 Task: Add an event with the title Second Webinar: Advanced SEO Strategies, date '2023/12/17', time 7:00 AM to 9:00 AMand add a description: The Industry Summit is a premier gathering of professionals, experts, and thought leaders in a specific industry or field. It serves as a platform for networking, knowledge sharing, and collaboration, bringing together key stakeholders to discuss emerging trends, challenges, and opportunities within the industry._x000D_
_x000D_
Select event color  Grape . Add location for the event as: 321 Cannes Film Festival, Cannes, France, logged in from the account softage.7@softage.netand send the event invitation to softage.5@softage.net and softage.6@softage.net. Set a reminder for the event Doesn't repeat
Action: Mouse moved to (60, 87)
Screenshot: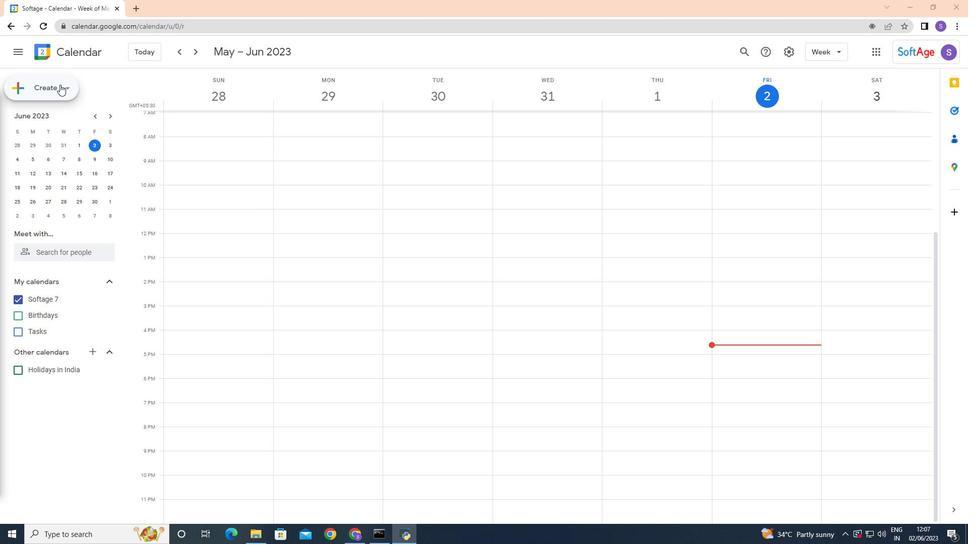 
Action: Mouse pressed left at (60, 87)
Screenshot: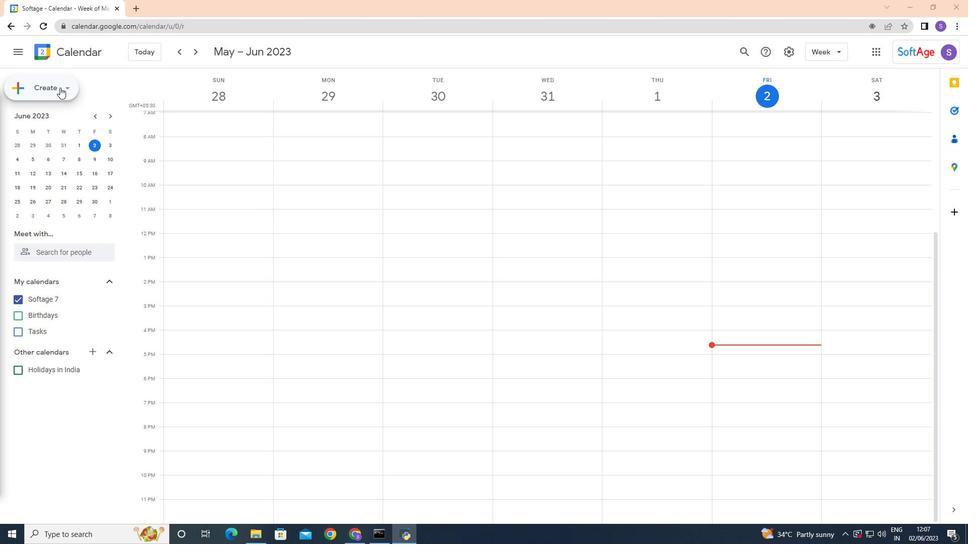 
Action: Mouse moved to (53, 119)
Screenshot: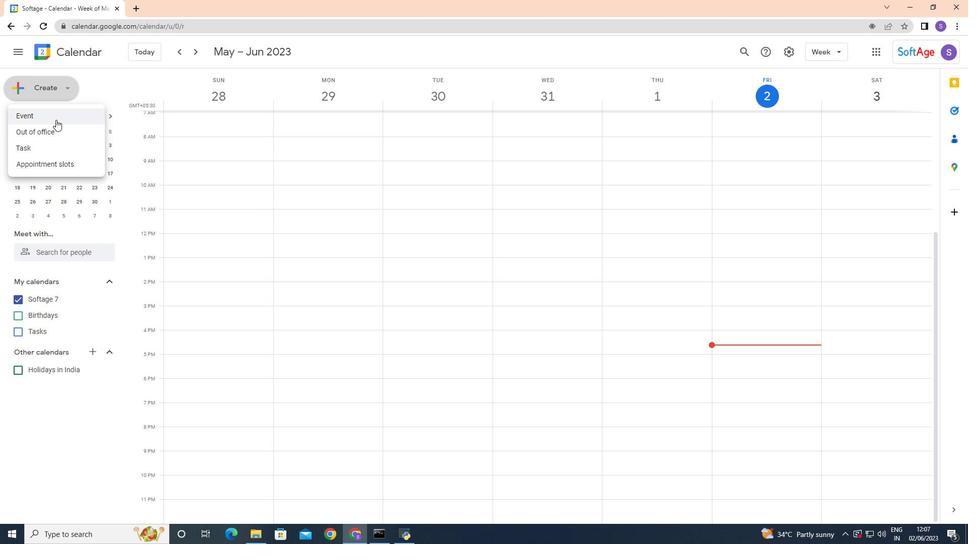 
Action: Mouse pressed left at (53, 119)
Screenshot: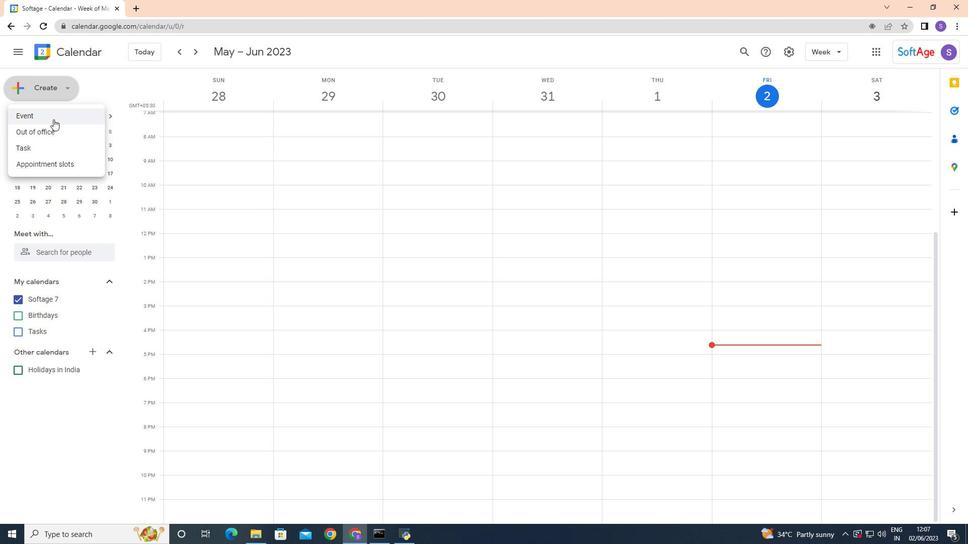 
Action: Mouse moved to (627, 398)
Screenshot: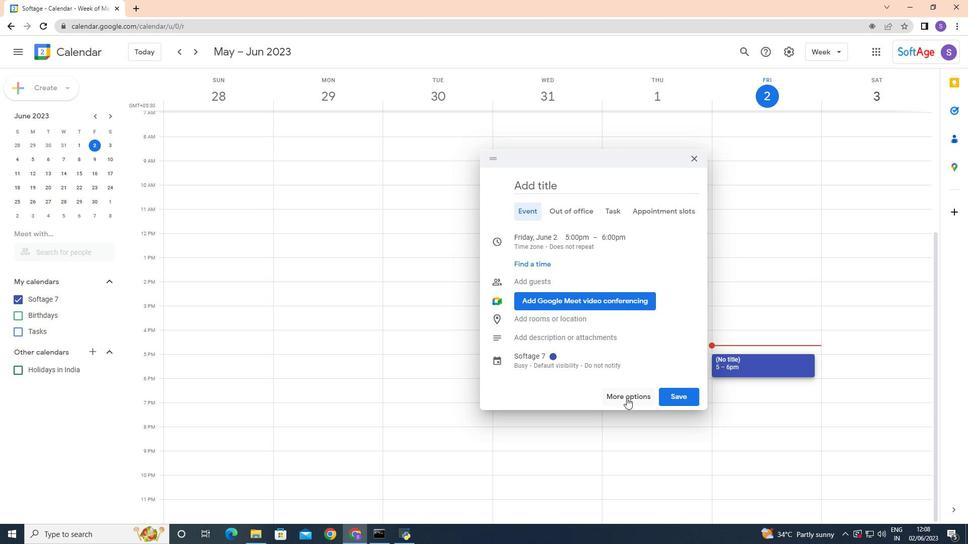 
Action: Mouse pressed left at (627, 398)
Screenshot: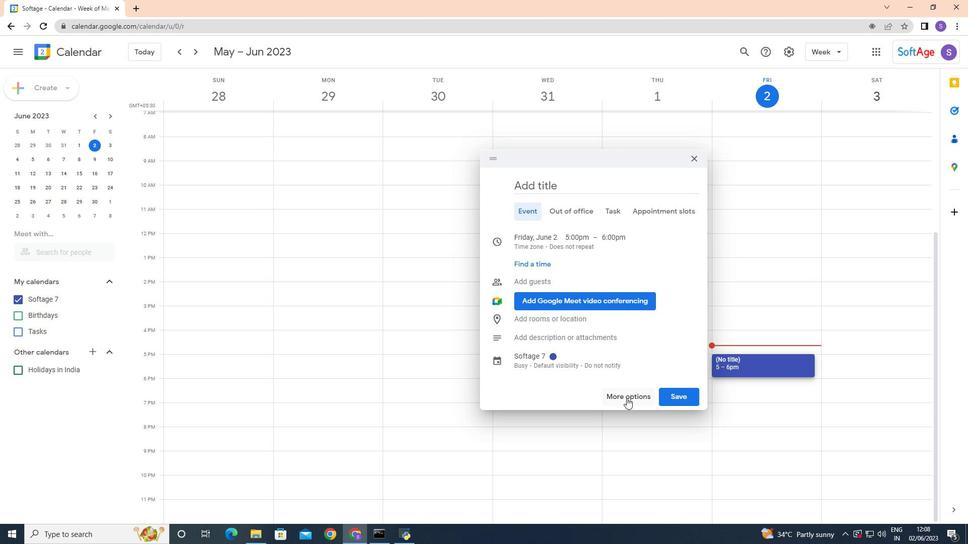 
Action: Mouse moved to (625, 398)
Screenshot: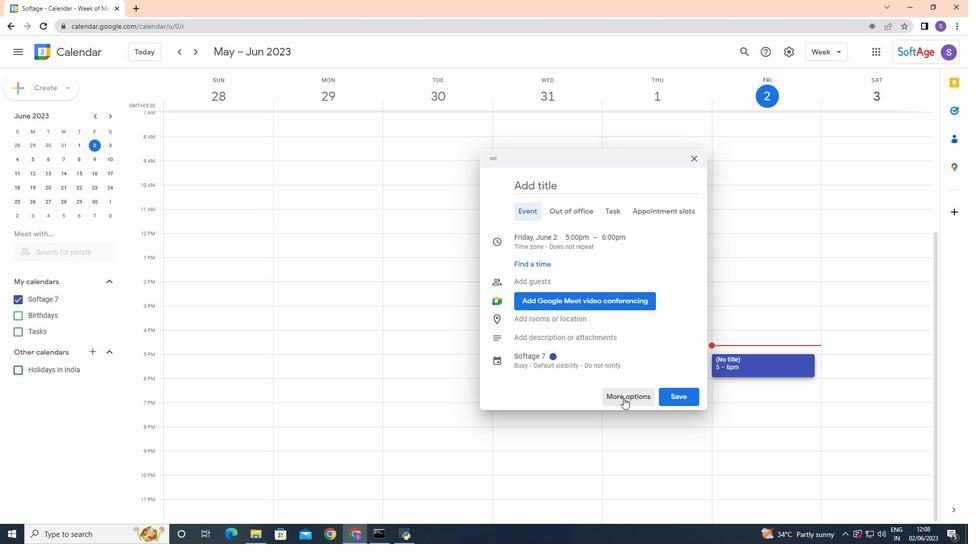 
Action: Mouse pressed left at (625, 398)
Screenshot: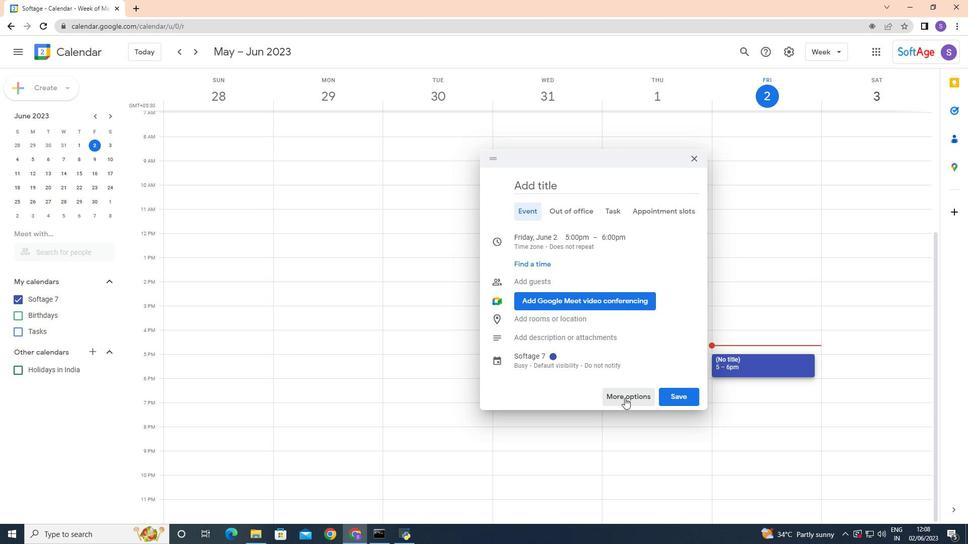
Action: Mouse moved to (117, 55)
Screenshot: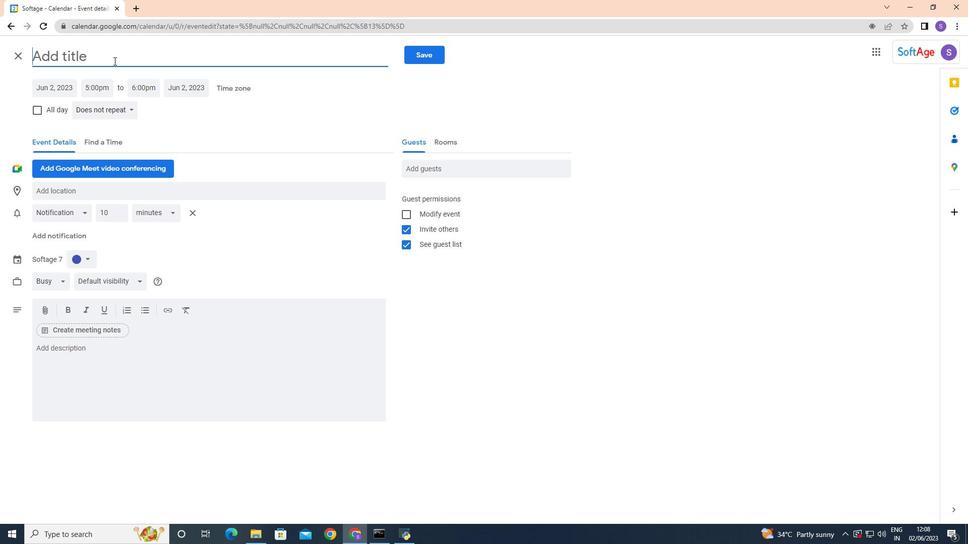 
Action: Mouse pressed left at (117, 55)
Screenshot: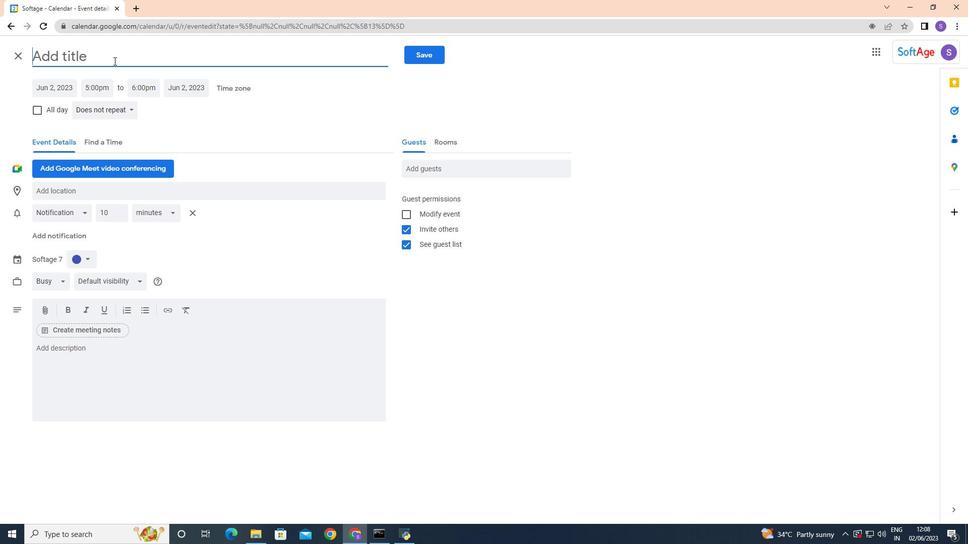 
Action: Key pressed <Key.shift><Key.shift><Key.shift><Key.shift><Key.shift><Key.shift>Second<Key.space><Key.shift>Webinar<Key.shift_r>:<Key.space><Key.shift>Advanced<Key.space><Key.shift>SEO<Key.space><Key.shift>Strategies
Screenshot: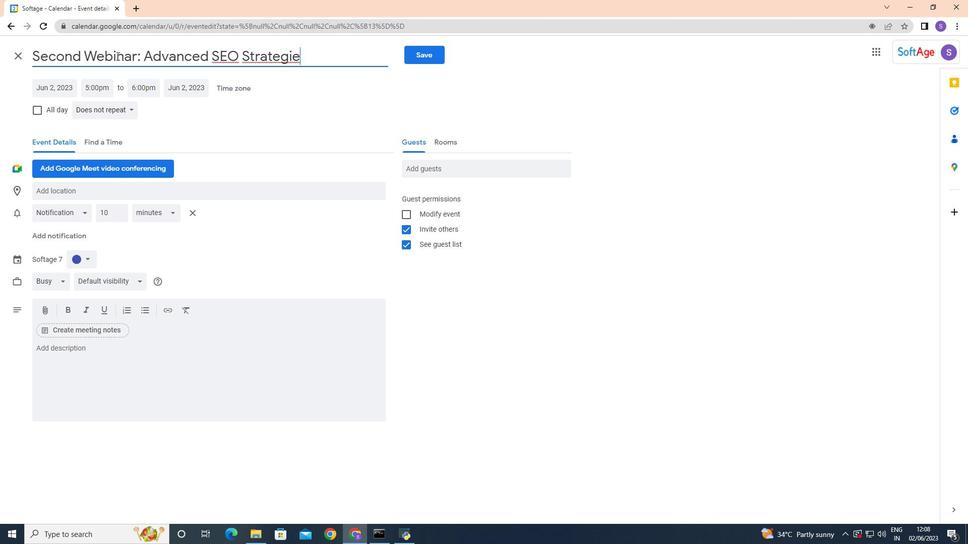 
Action: Mouse moved to (286, 117)
Screenshot: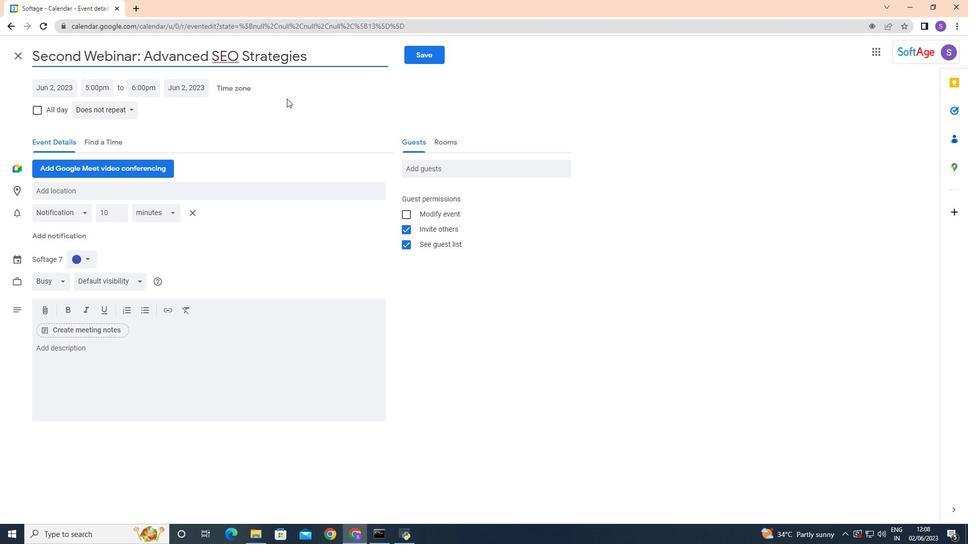 
Action: Mouse pressed left at (286, 117)
Screenshot: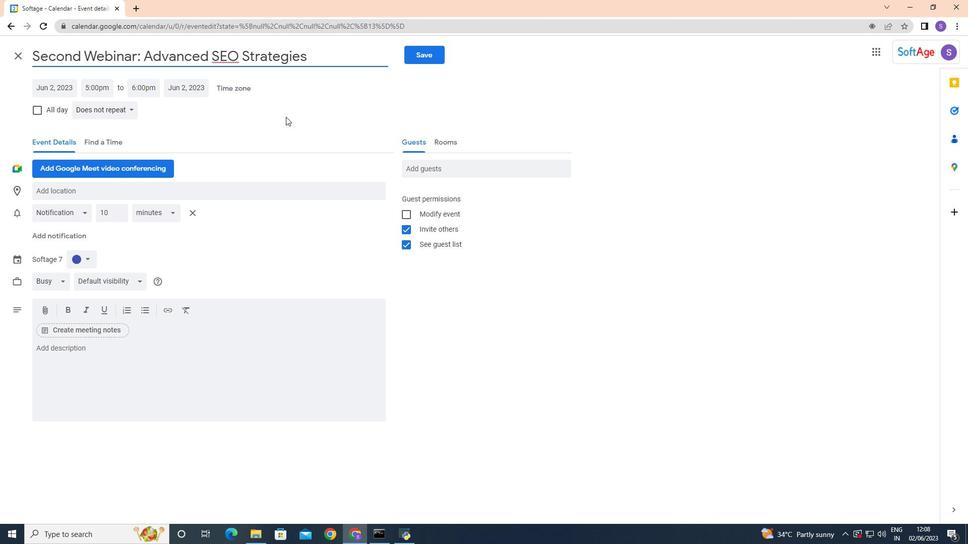 
Action: Mouse moved to (64, 88)
Screenshot: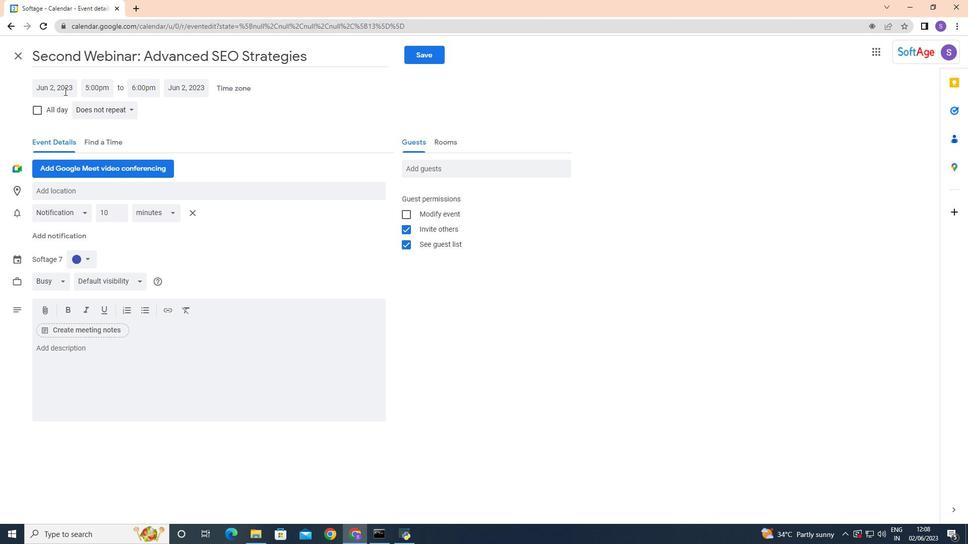 
Action: Mouse pressed left at (64, 88)
Screenshot: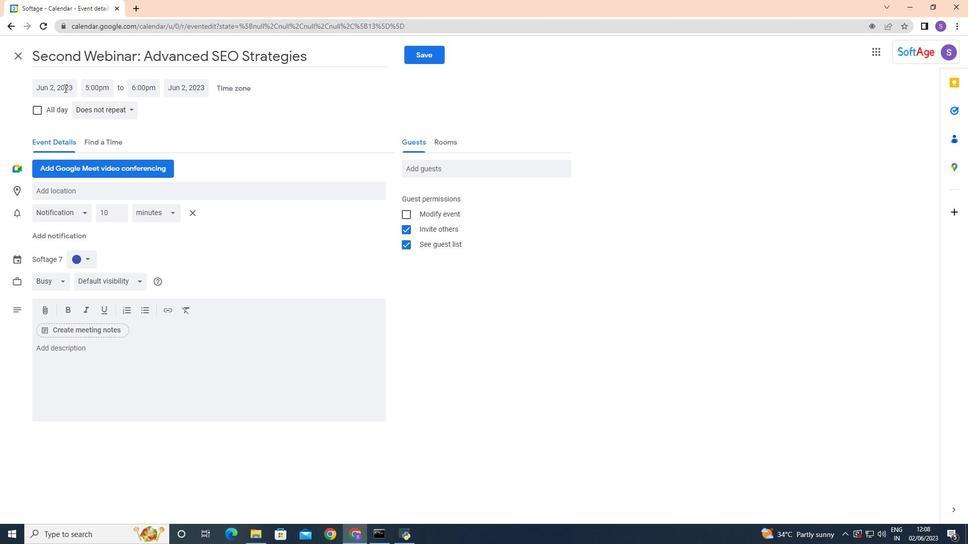 
Action: Mouse moved to (159, 113)
Screenshot: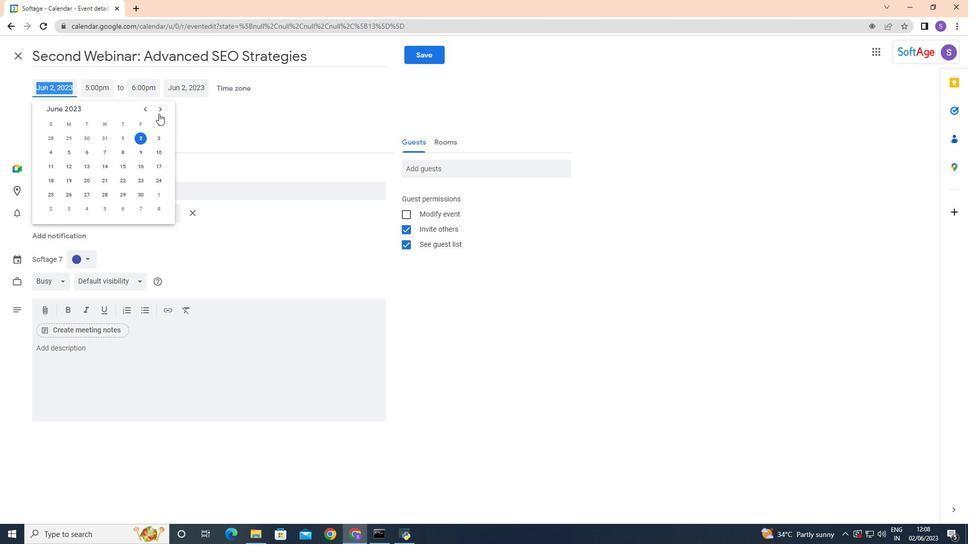 
Action: Mouse pressed left at (159, 113)
Screenshot: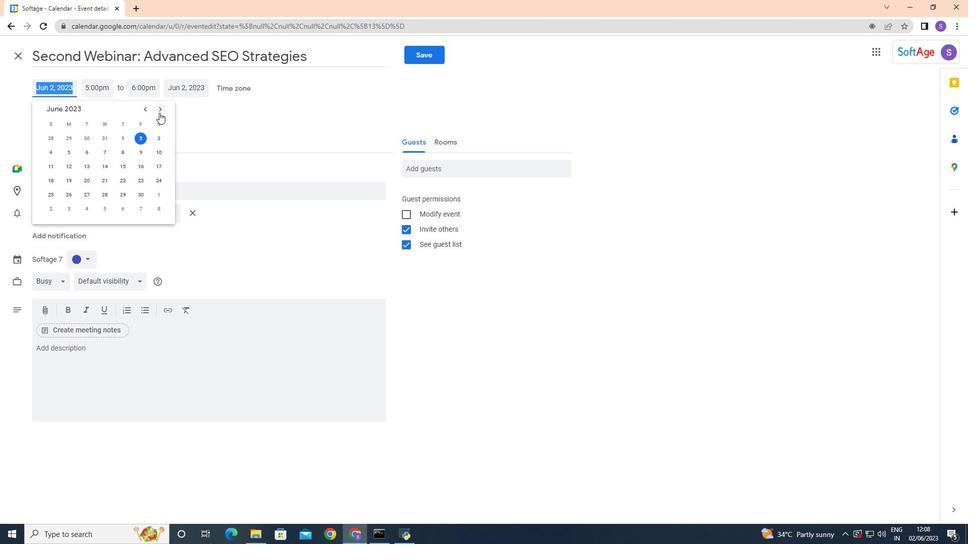 
Action: Mouse pressed left at (159, 113)
Screenshot: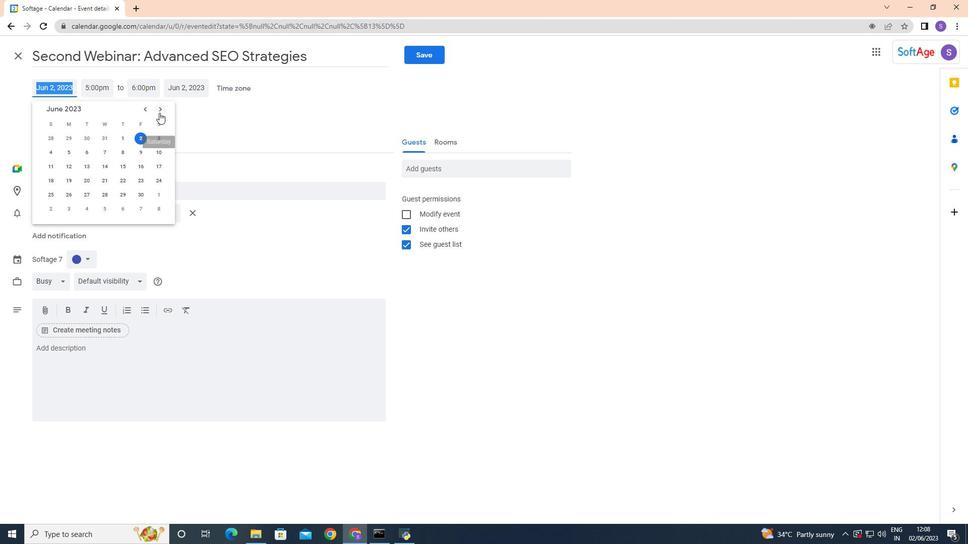 
Action: Mouse pressed left at (159, 113)
Screenshot: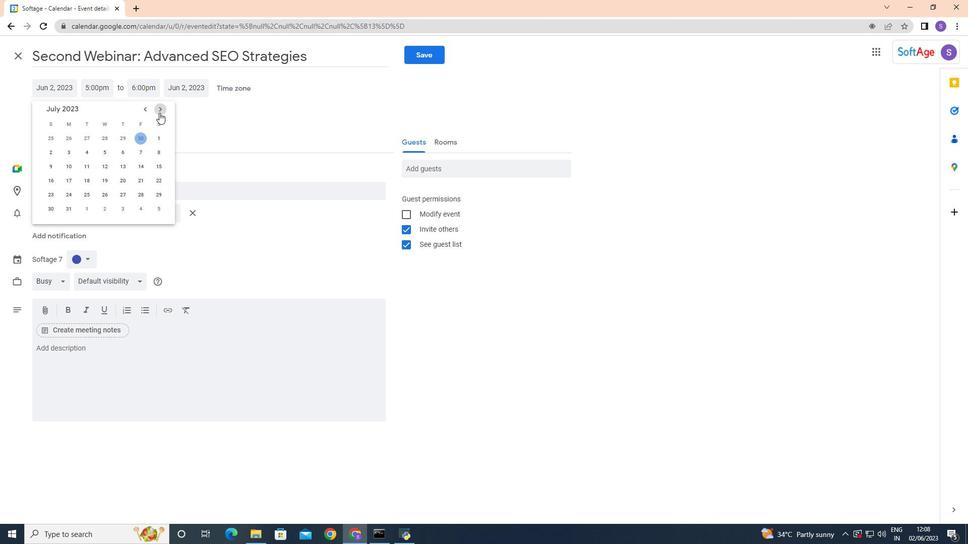 
Action: Mouse pressed left at (159, 113)
Screenshot: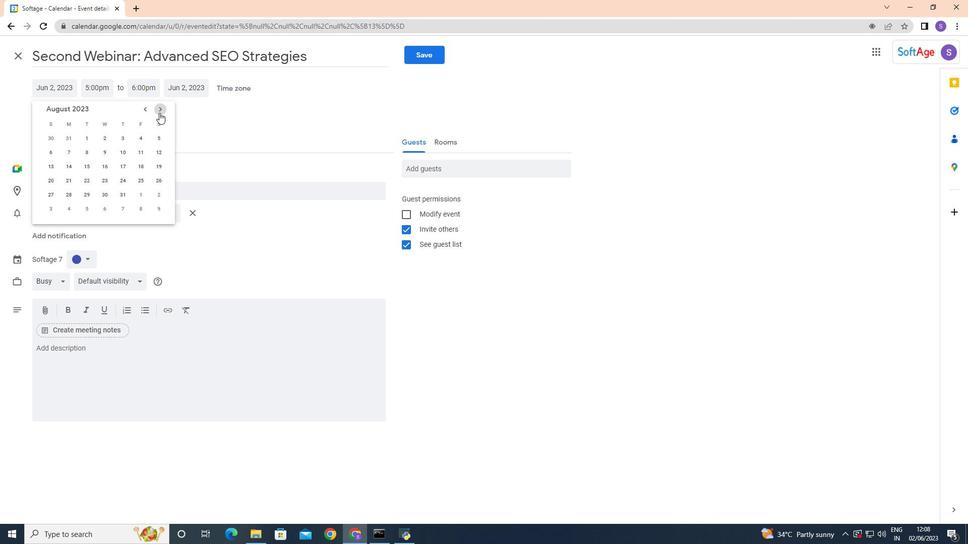 
Action: Mouse pressed left at (159, 113)
Screenshot: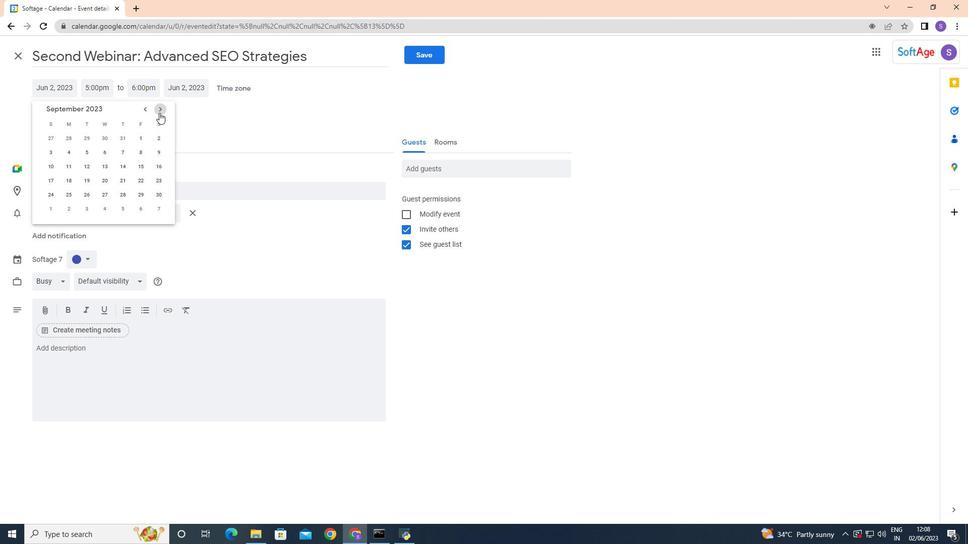 
Action: Mouse pressed left at (159, 113)
Screenshot: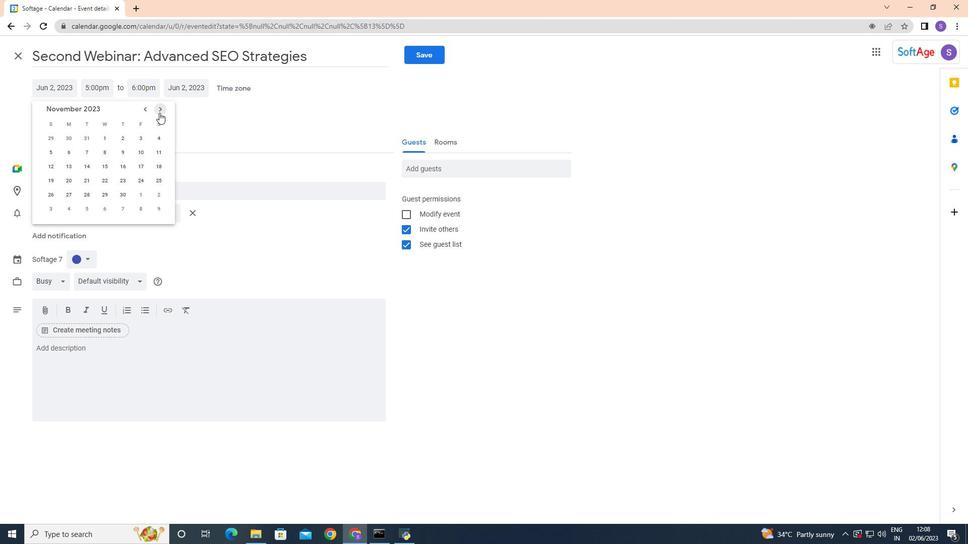 
Action: Mouse moved to (53, 180)
Screenshot: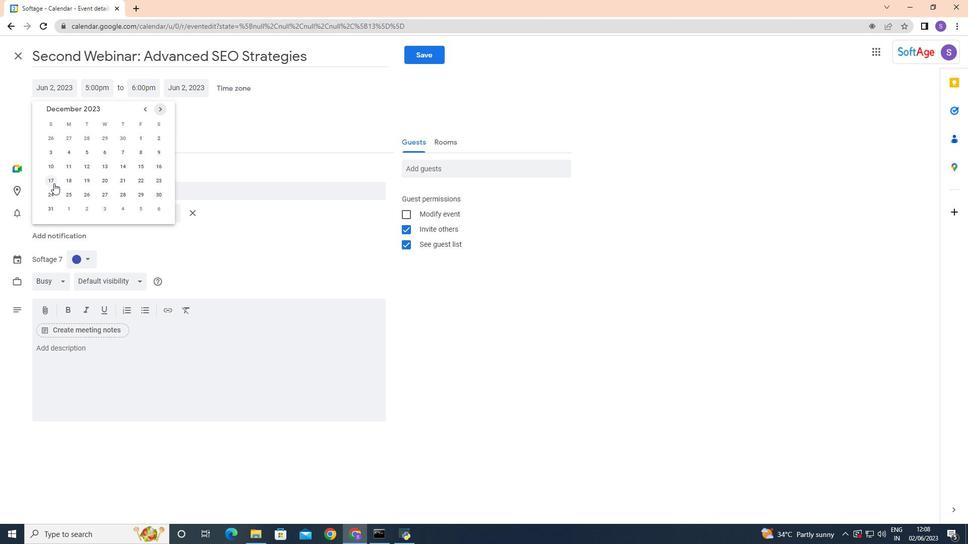 
Action: Mouse pressed left at (53, 180)
Screenshot: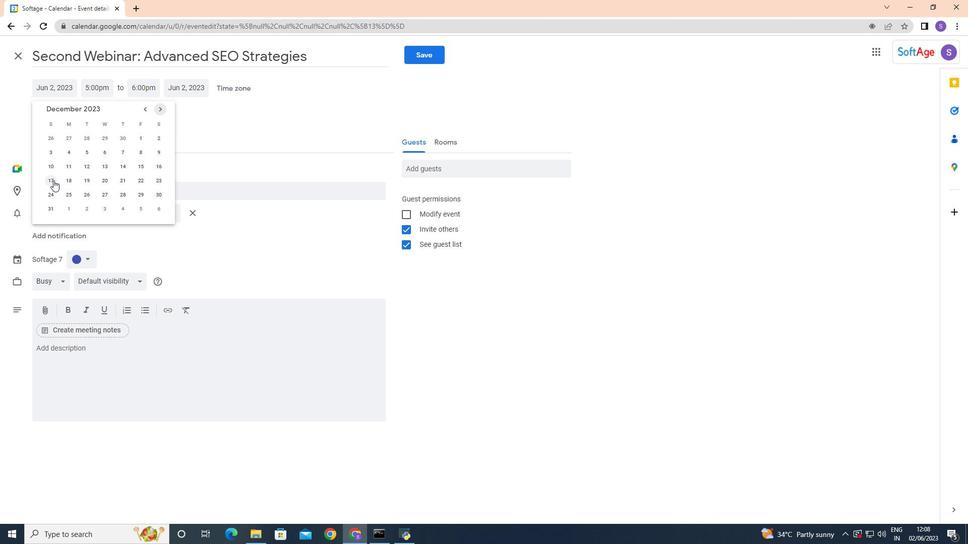 
Action: Mouse moved to (111, 89)
Screenshot: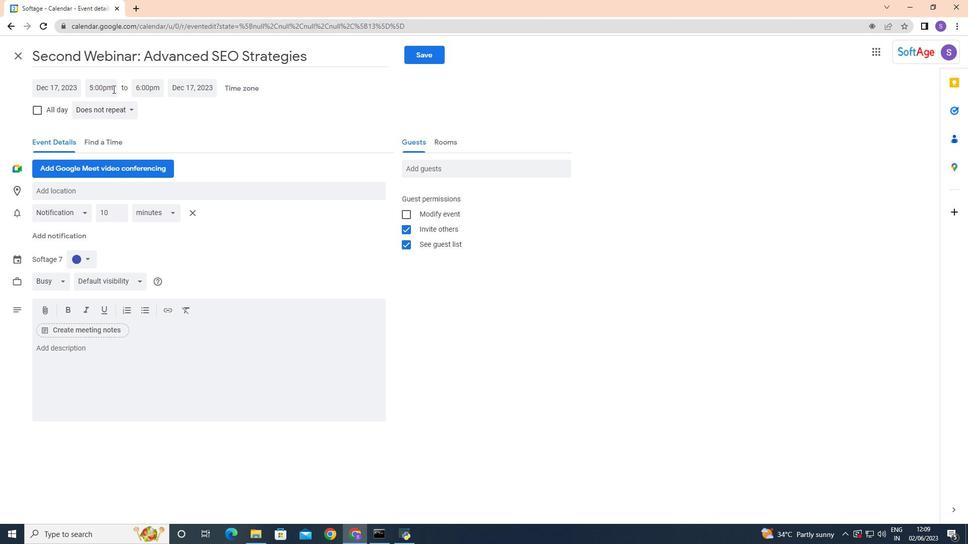 
Action: Mouse pressed left at (111, 89)
Screenshot: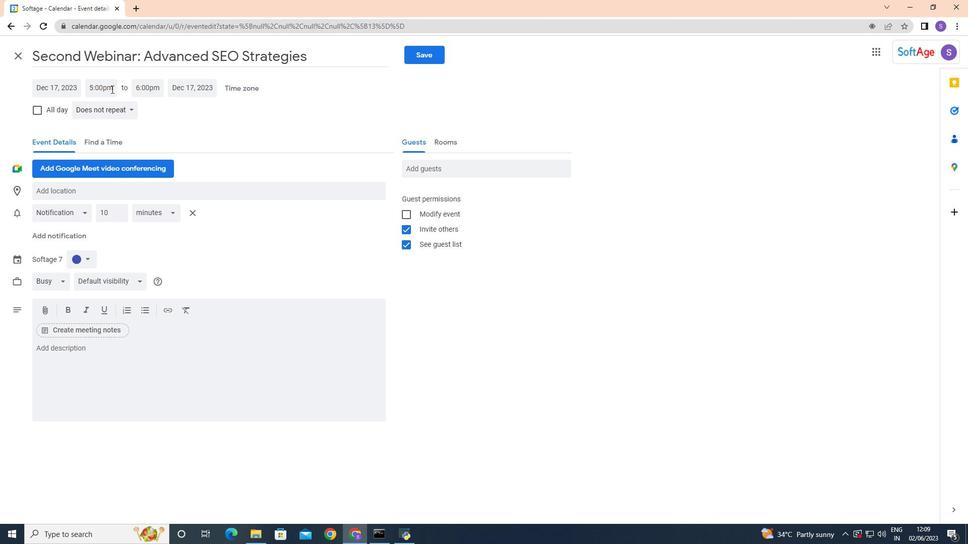 
Action: Mouse moved to (145, 143)
Screenshot: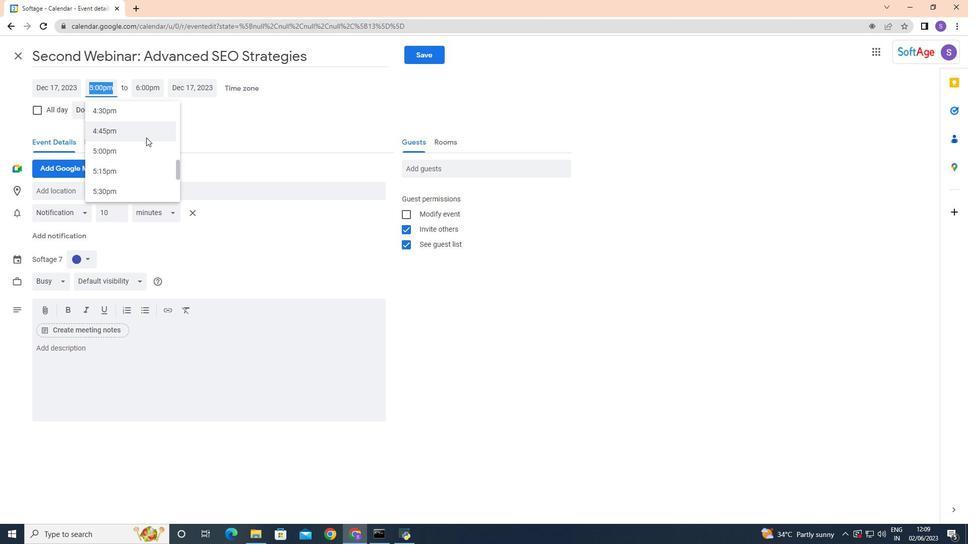 
Action: Mouse scrolled (145, 143) with delta (0, 0)
Screenshot: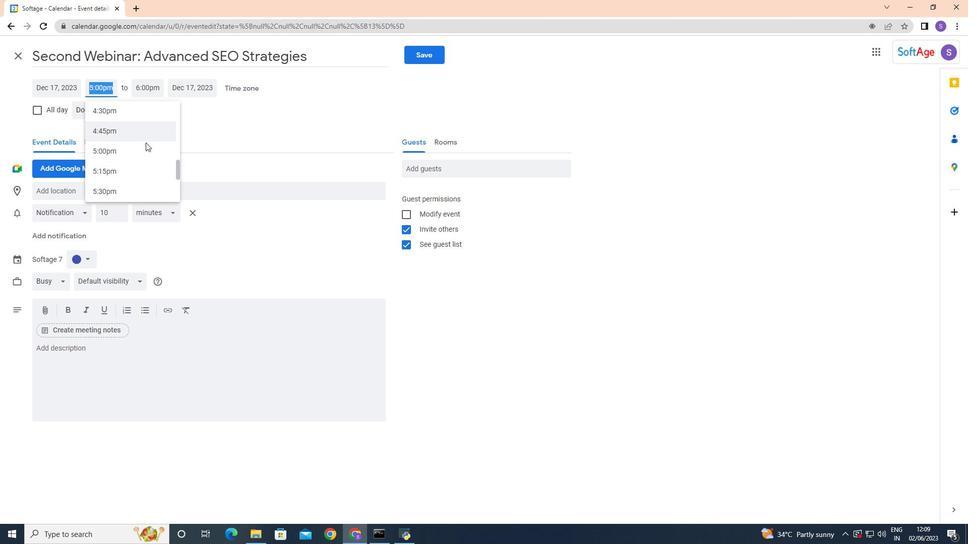 
Action: Mouse scrolled (145, 143) with delta (0, 0)
Screenshot: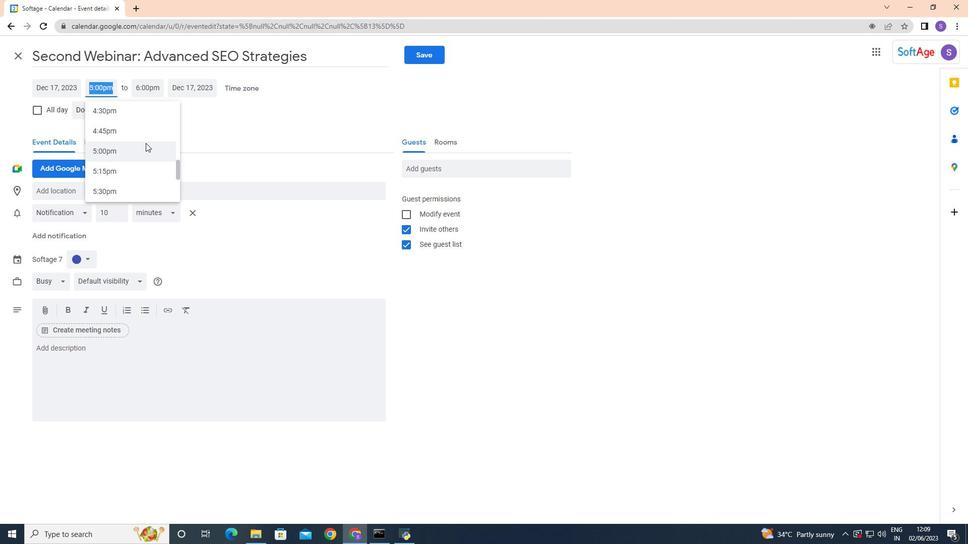 
Action: Mouse moved to (149, 150)
Screenshot: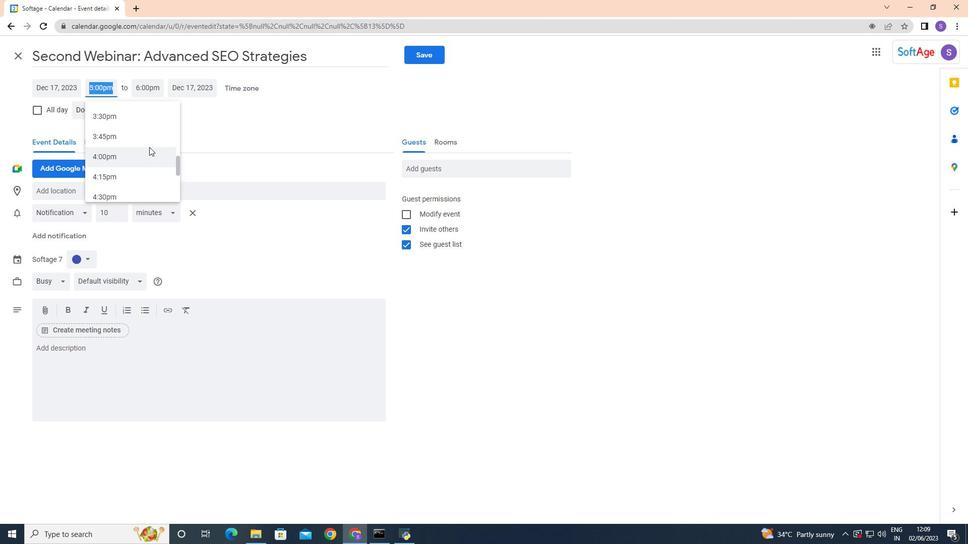 
Action: Mouse scrolled (149, 151) with delta (0, 0)
Screenshot: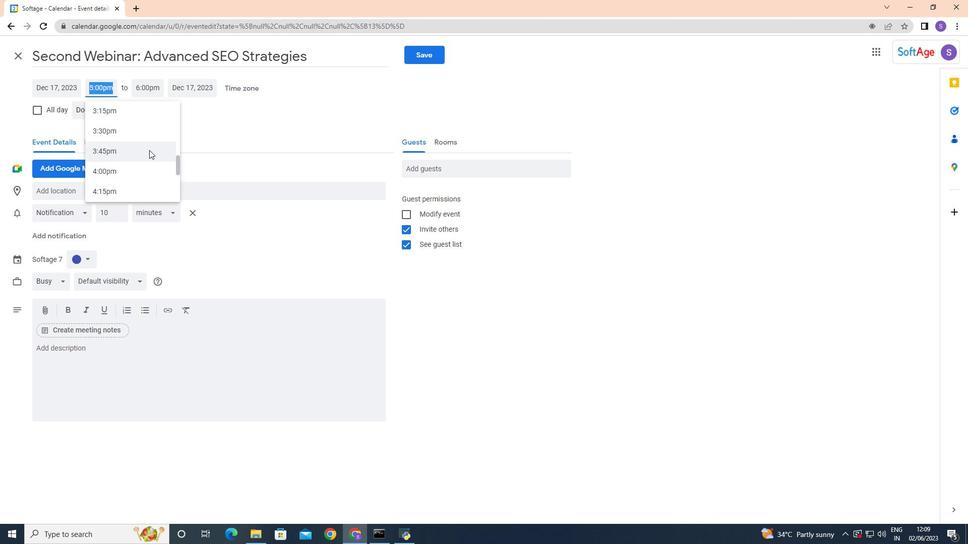 
Action: Mouse scrolled (149, 151) with delta (0, 0)
Screenshot: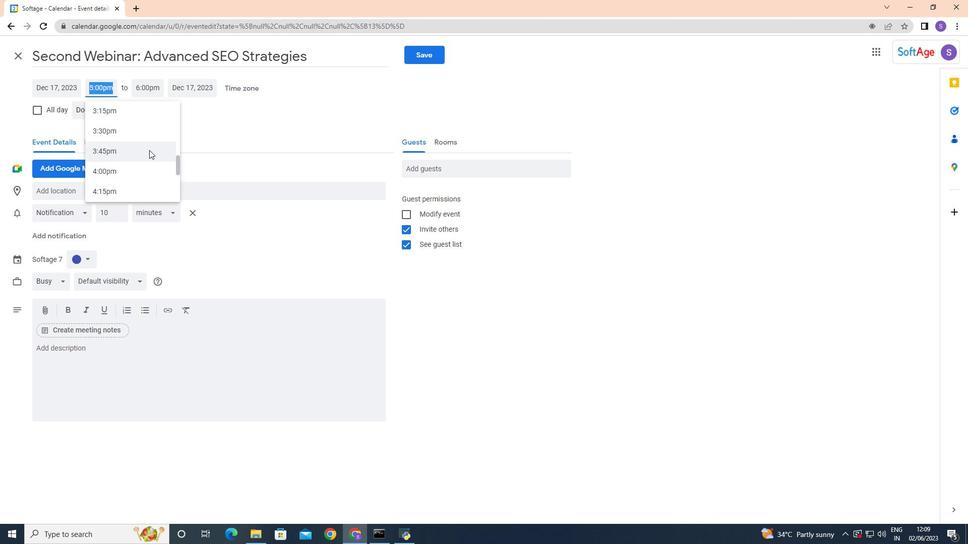 
Action: Mouse scrolled (149, 151) with delta (0, 0)
Screenshot: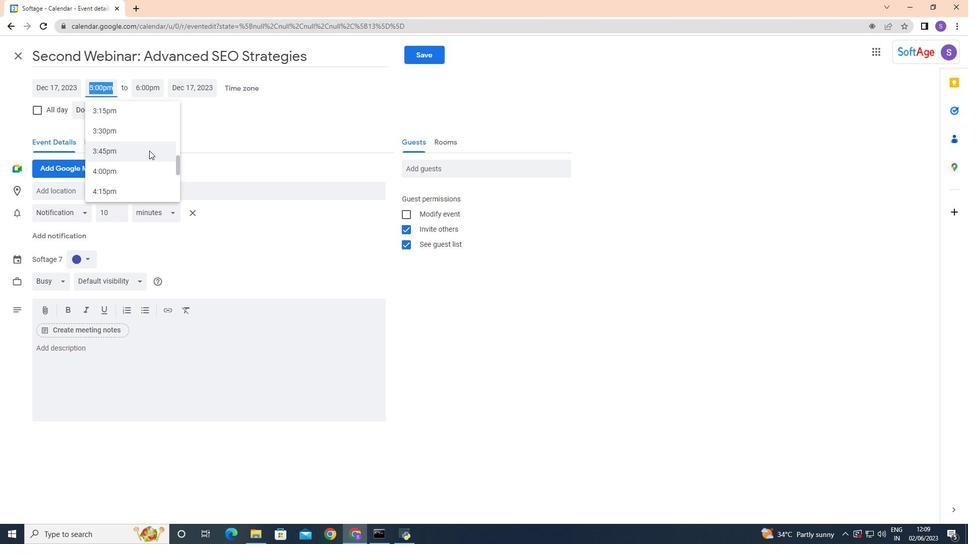 
Action: Mouse scrolled (149, 151) with delta (0, 0)
Screenshot: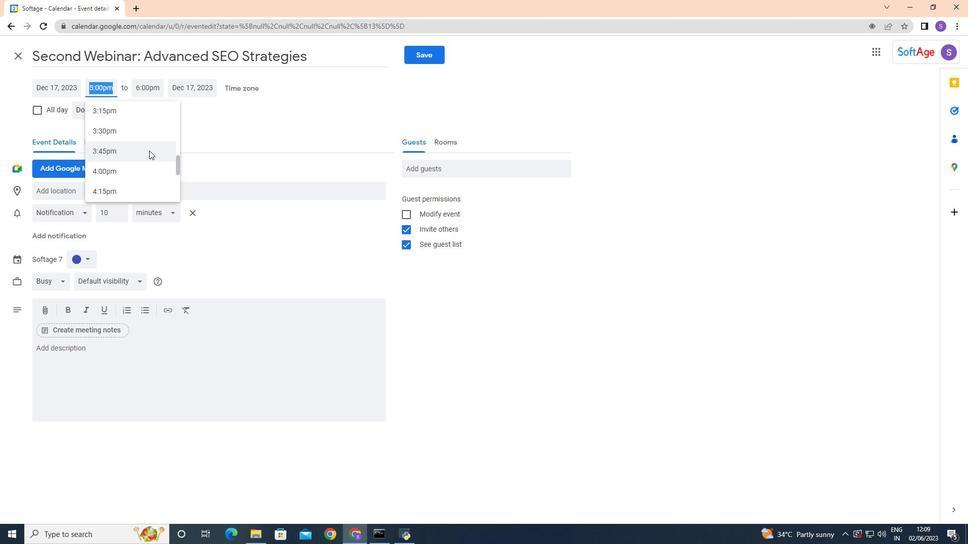 
Action: Mouse scrolled (149, 151) with delta (0, 0)
Screenshot: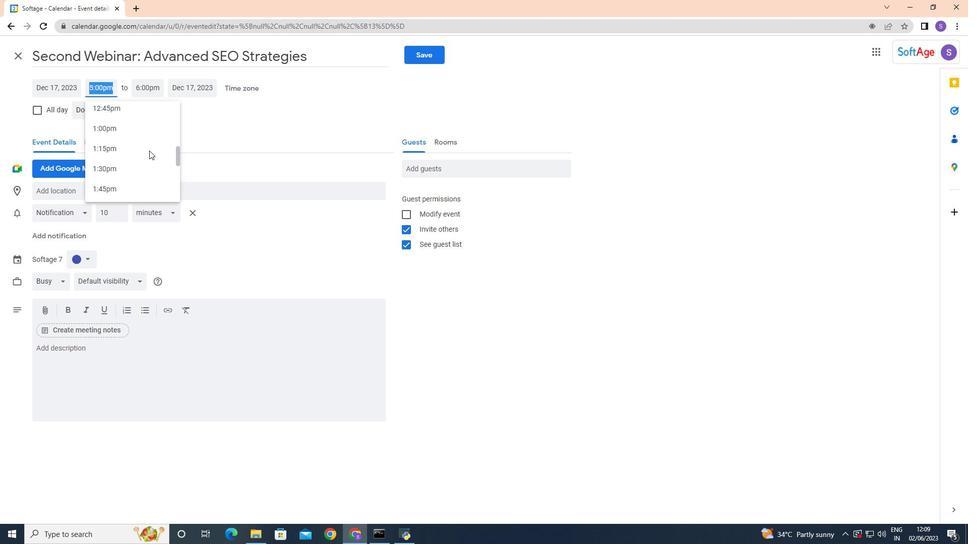 
Action: Mouse scrolled (149, 151) with delta (0, 0)
Screenshot: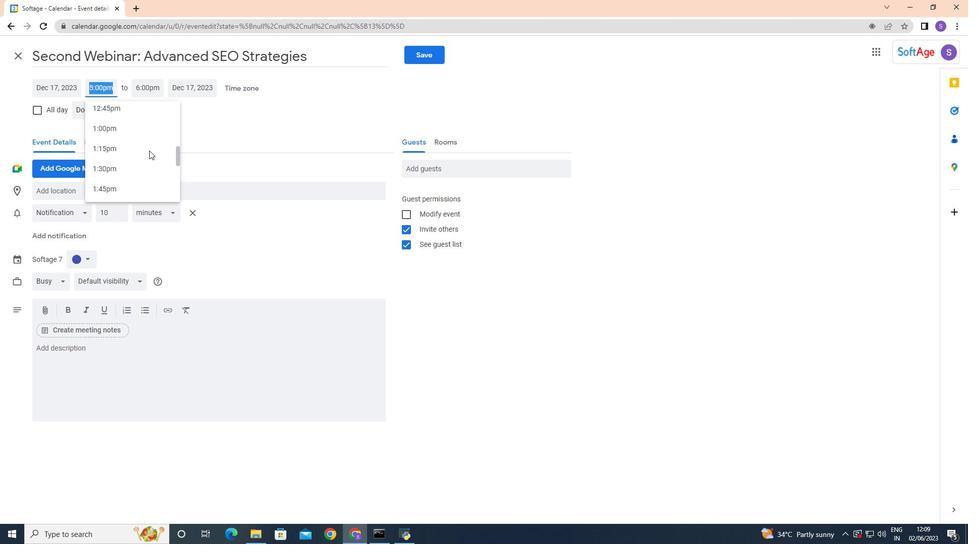 
Action: Mouse scrolled (149, 151) with delta (0, 0)
Screenshot: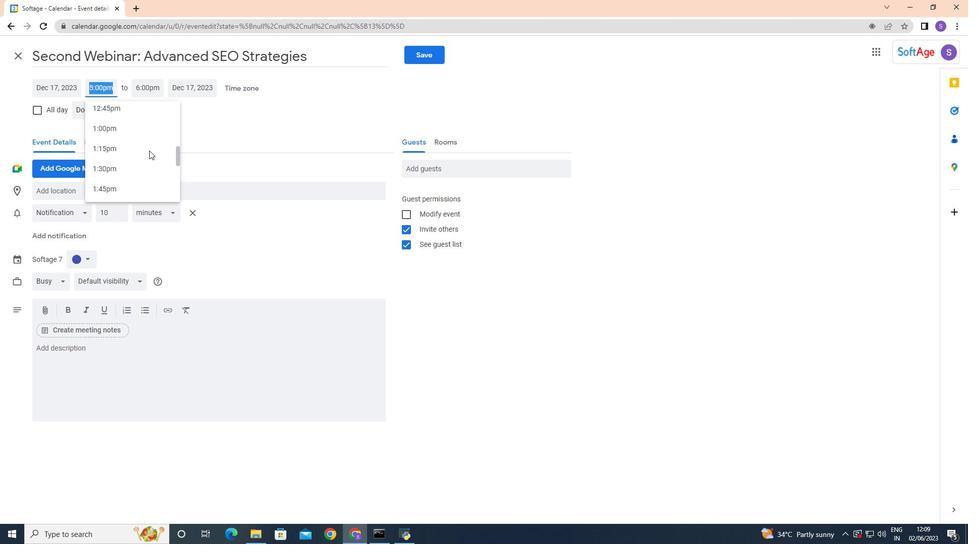 
Action: Mouse scrolled (149, 151) with delta (0, 0)
Screenshot: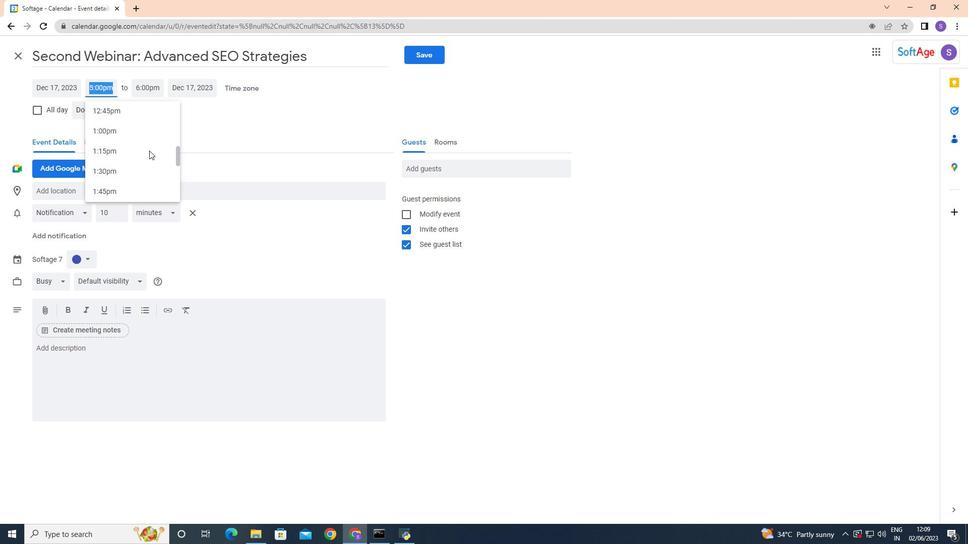 
Action: Mouse moved to (142, 146)
Screenshot: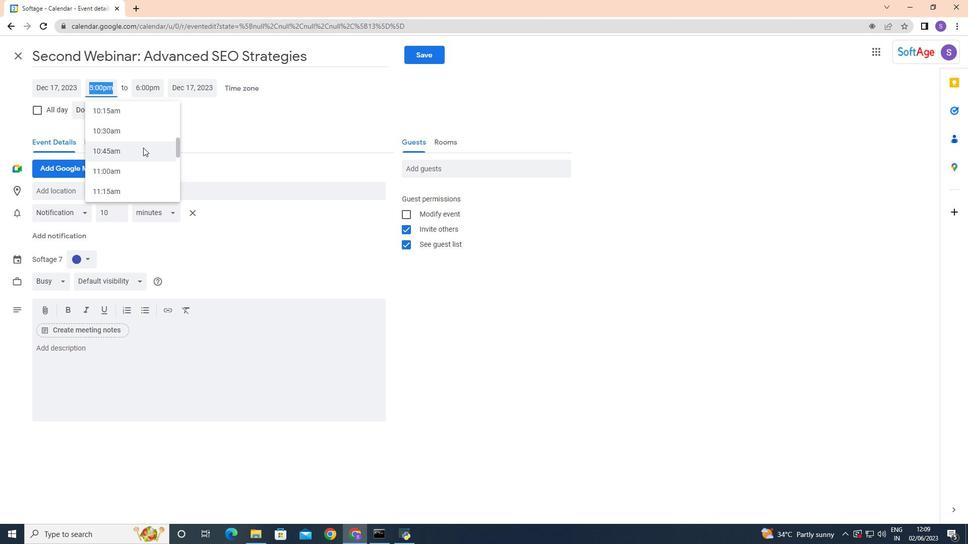 
Action: Mouse scrolled (142, 147) with delta (0, 0)
Screenshot: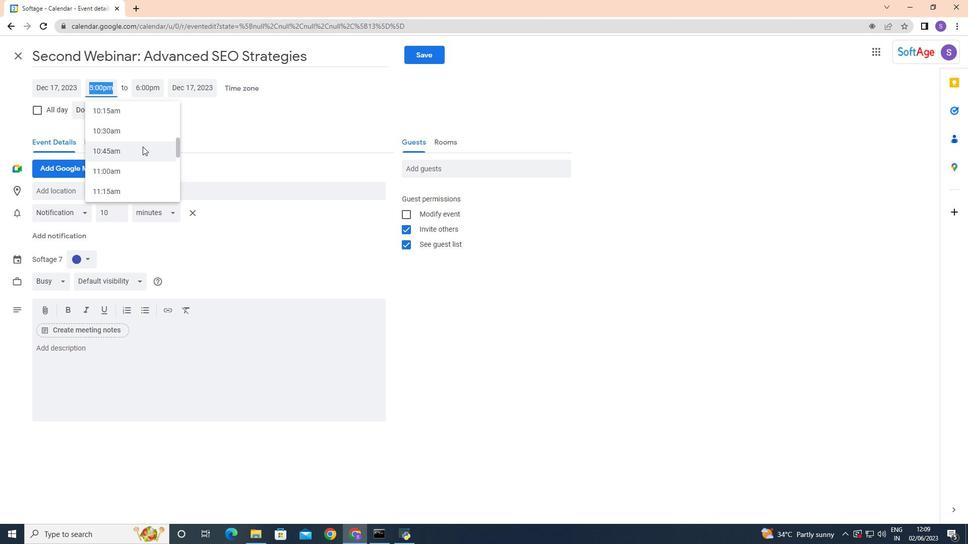 
Action: Mouse scrolled (142, 147) with delta (0, 0)
Screenshot: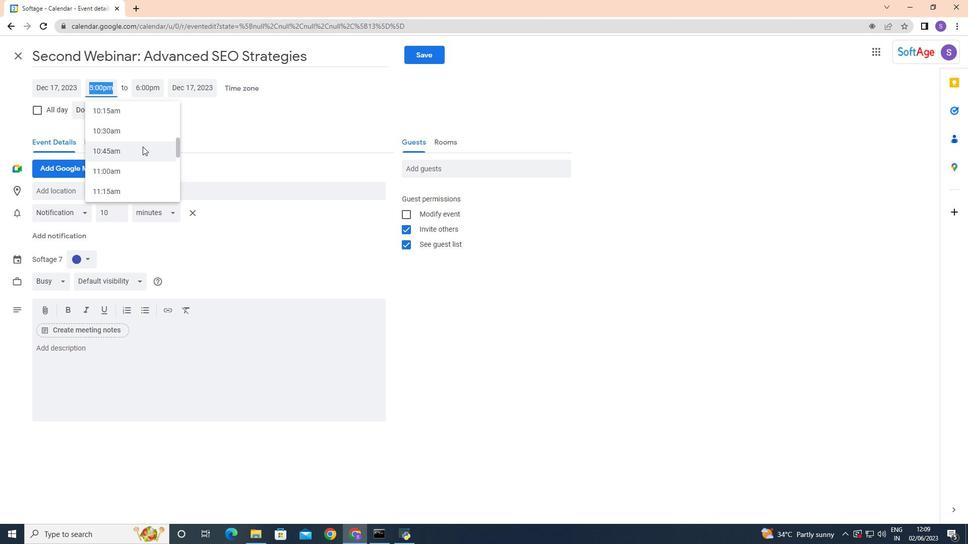 
Action: Mouse moved to (102, 146)
Screenshot: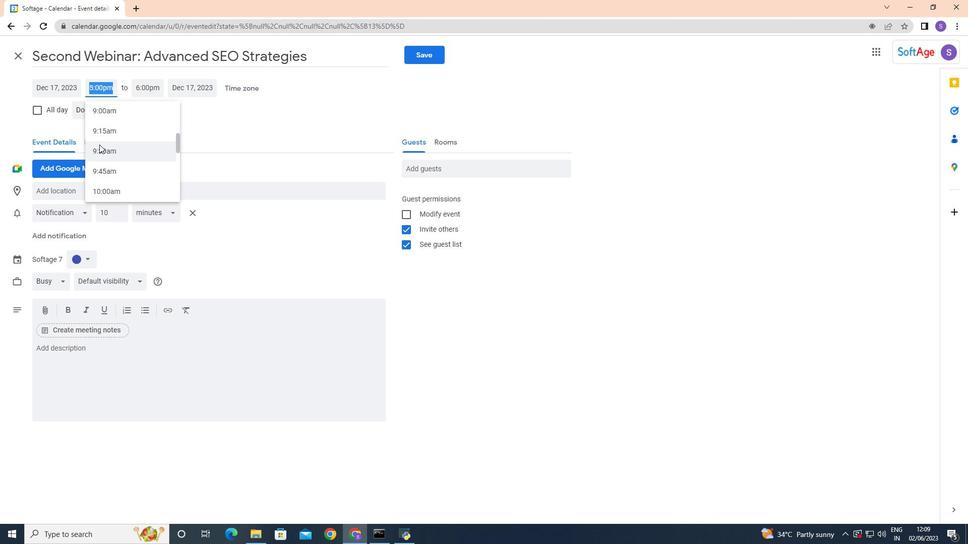 
Action: Mouse scrolled (102, 147) with delta (0, 0)
Screenshot: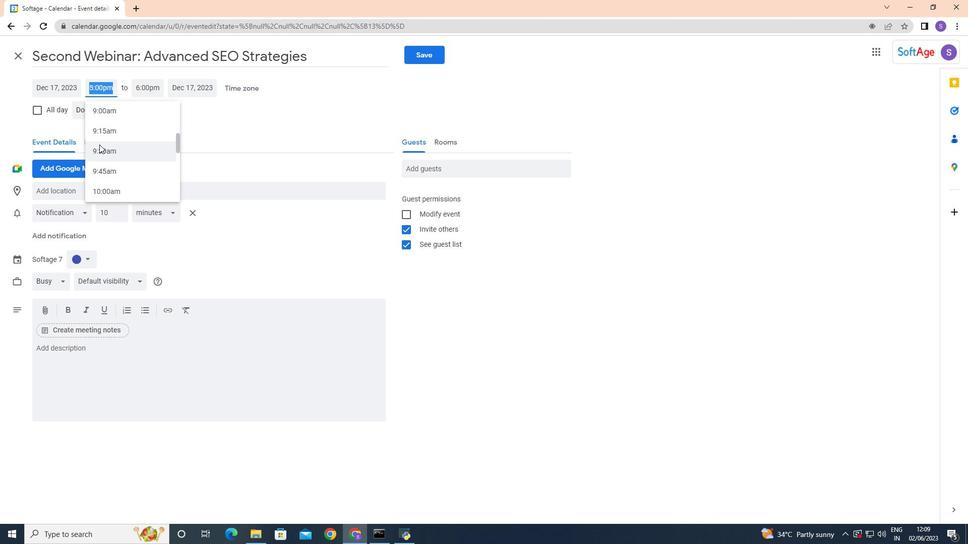 
Action: Mouse scrolled (102, 147) with delta (0, 0)
Screenshot: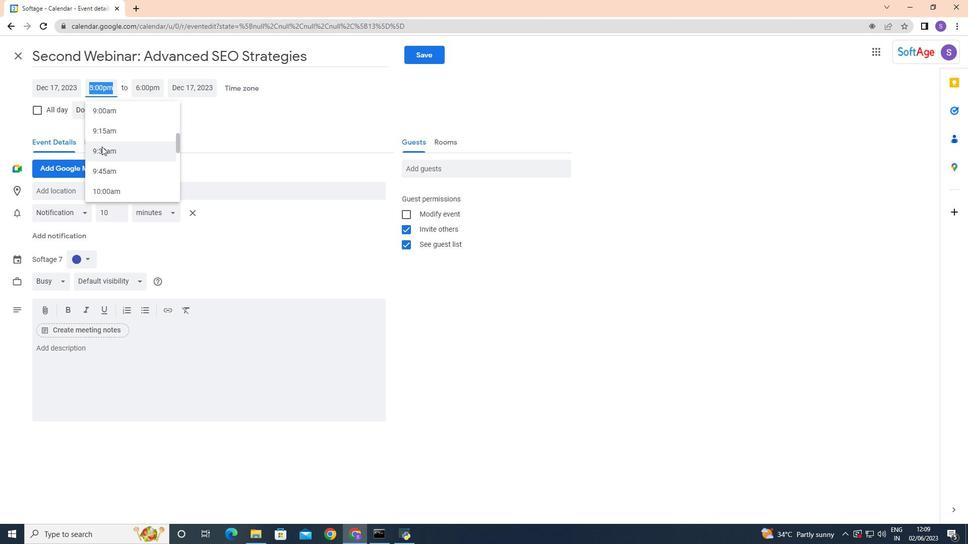 
Action: Mouse moved to (114, 136)
Screenshot: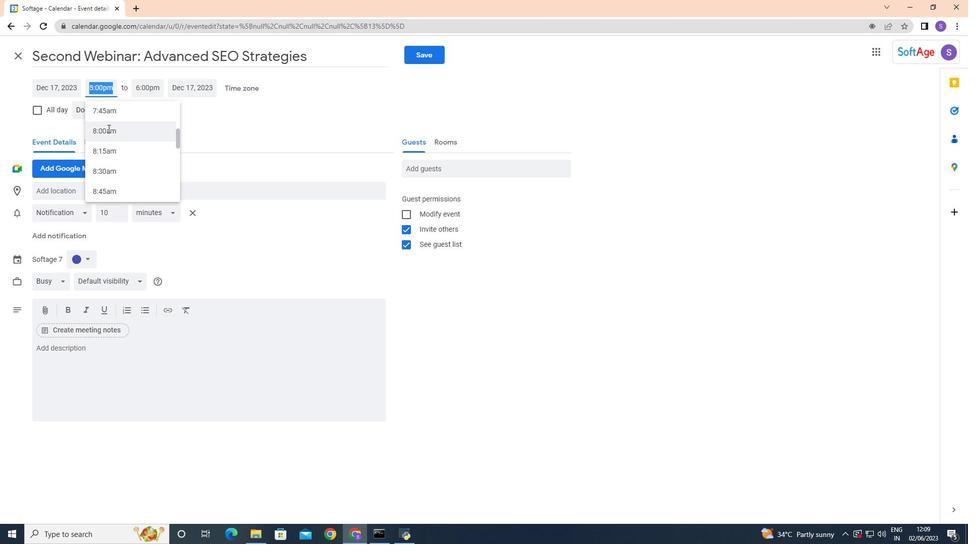 
Action: Mouse scrolled (114, 137) with delta (0, 0)
Screenshot: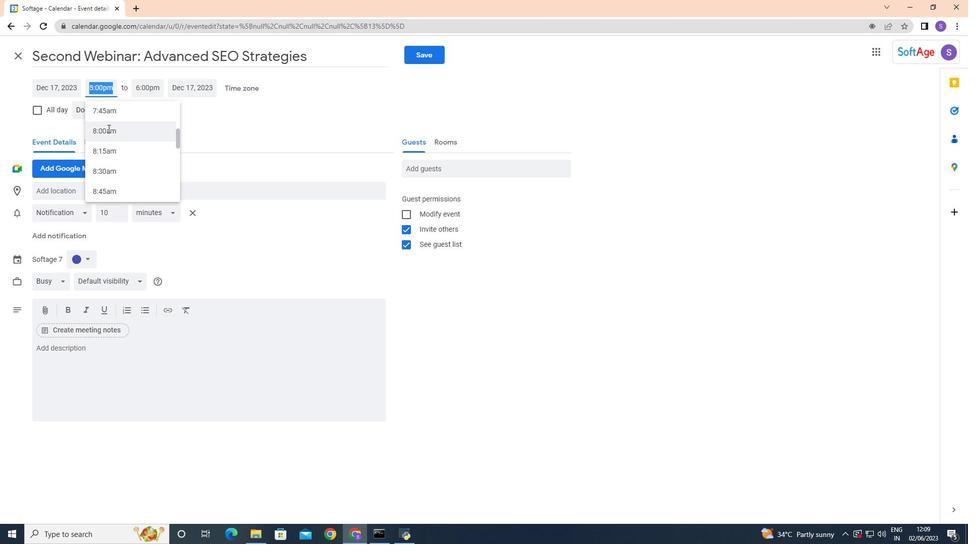 
Action: Mouse moved to (115, 142)
Screenshot: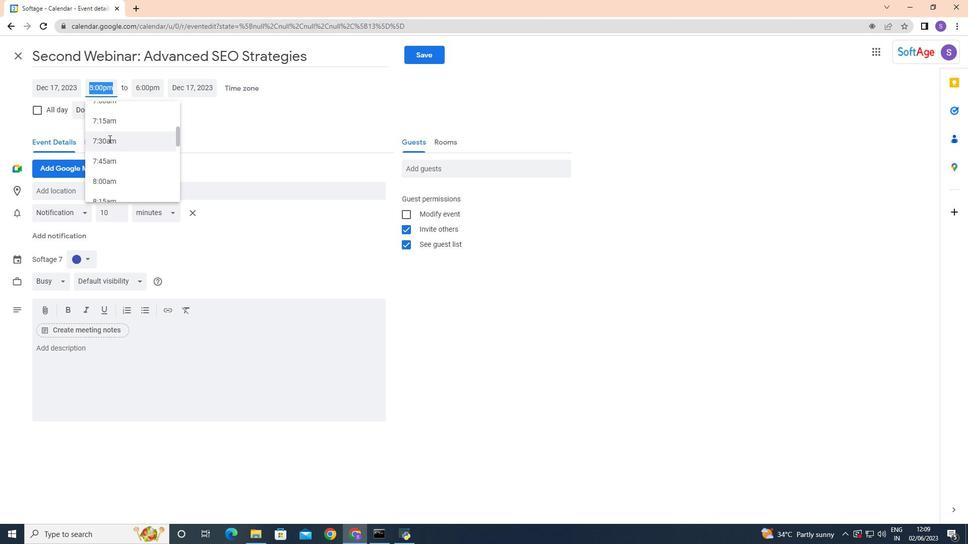 
Action: Mouse scrolled (115, 142) with delta (0, 0)
Screenshot: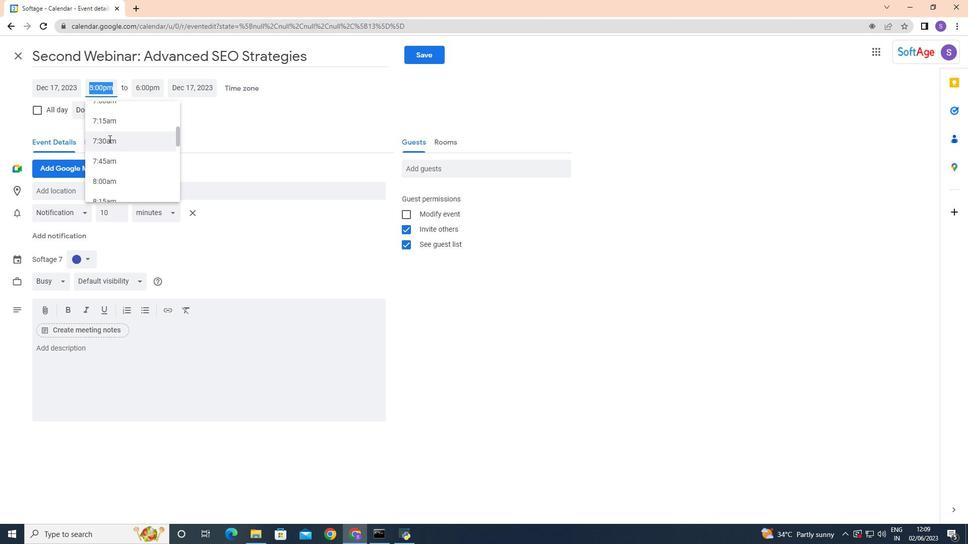 
Action: Mouse moved to (115, 142)
Screenshot: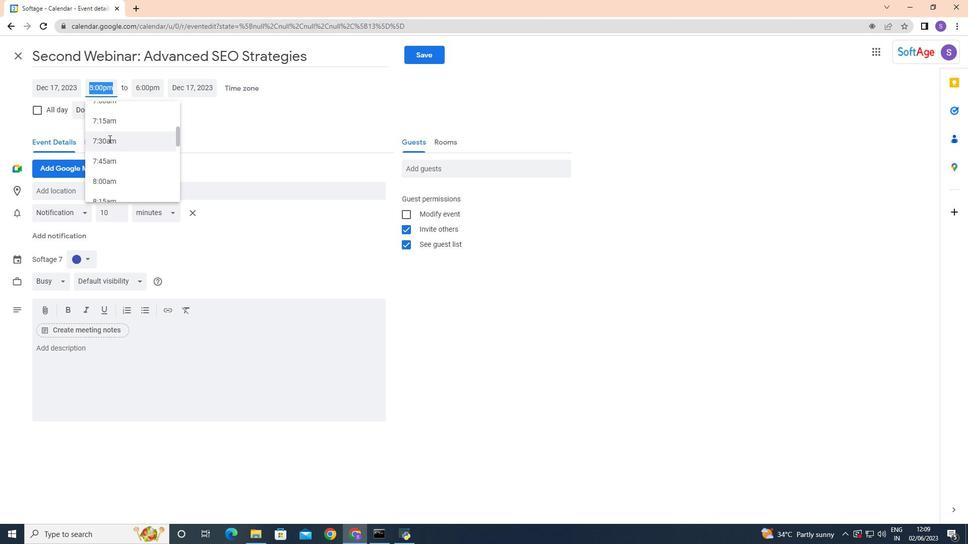 
Action: Mouse scrolled (115, 142) with delta (0, 0)
Screenshot: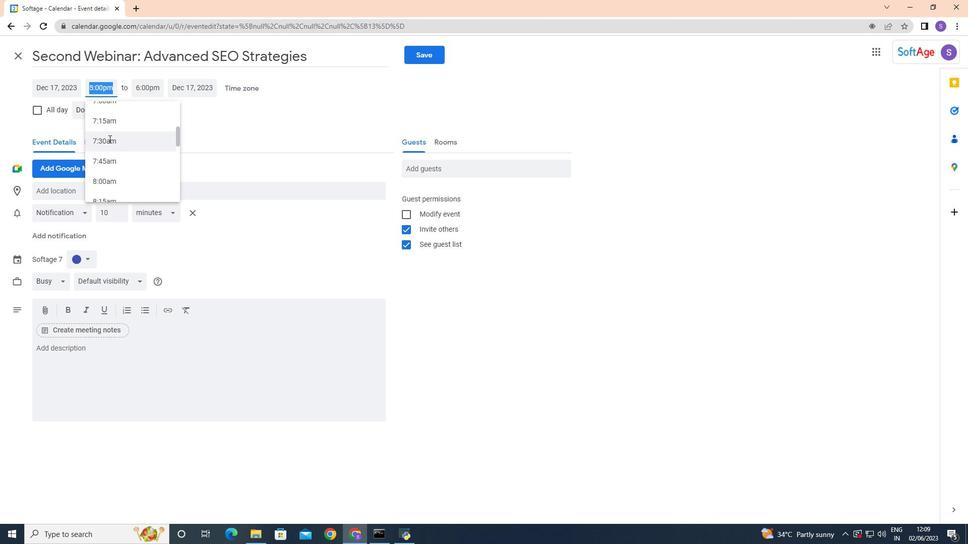 
Action: Mouse moved to (106, 173)
Screenshot: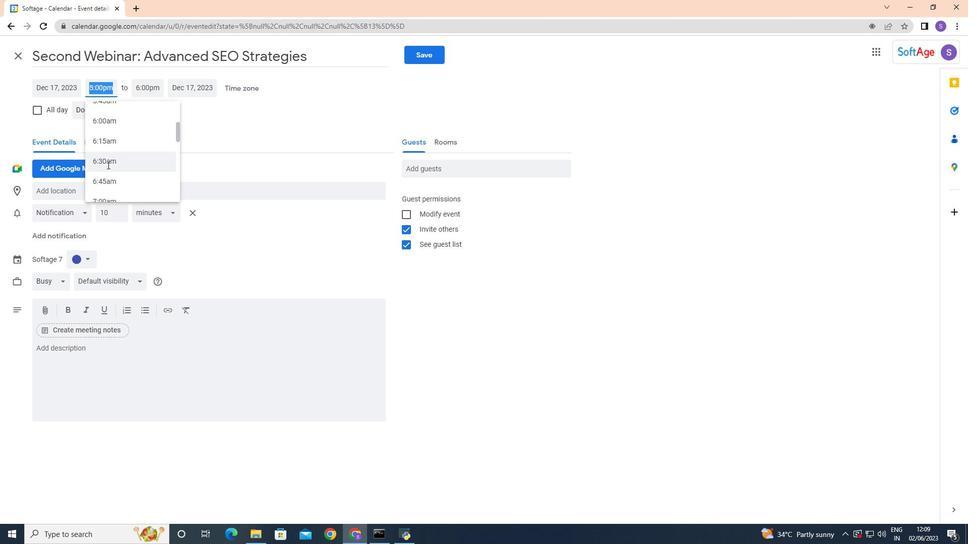 
Action: Mouse scrolled (106, 172) with delta (0, 0)
Screenshot: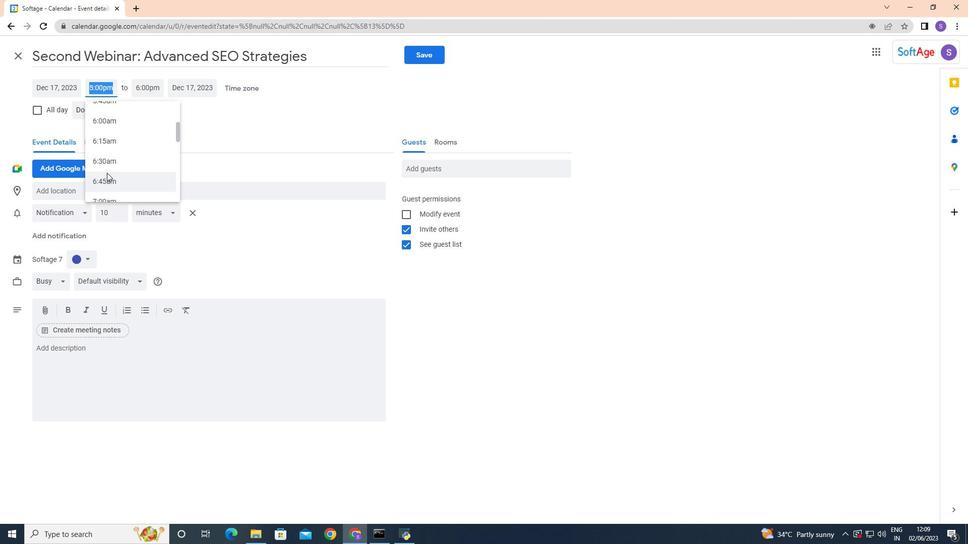 
Action: Mouse moved to (105, 153)
Screenshot: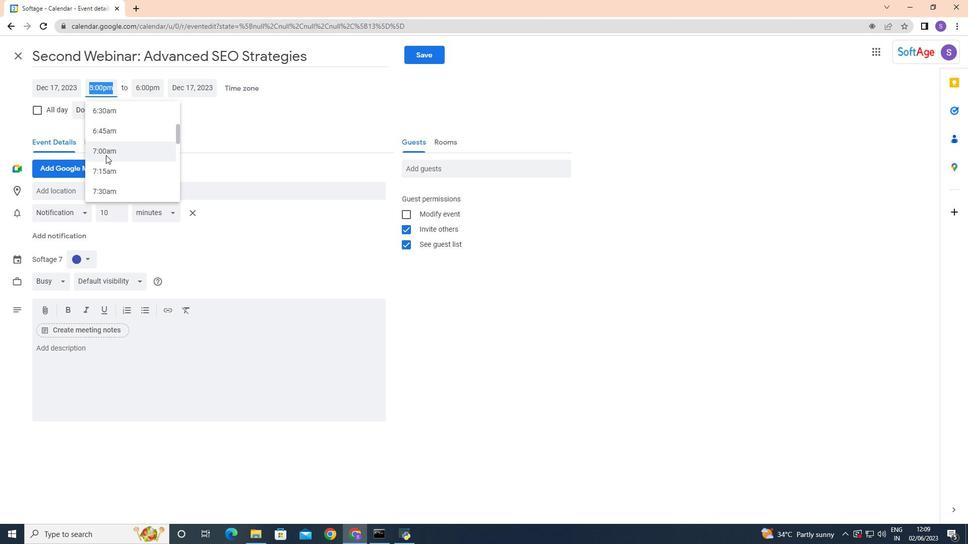 
Action: Mouse pressed left at (105, 153)
Screenshot: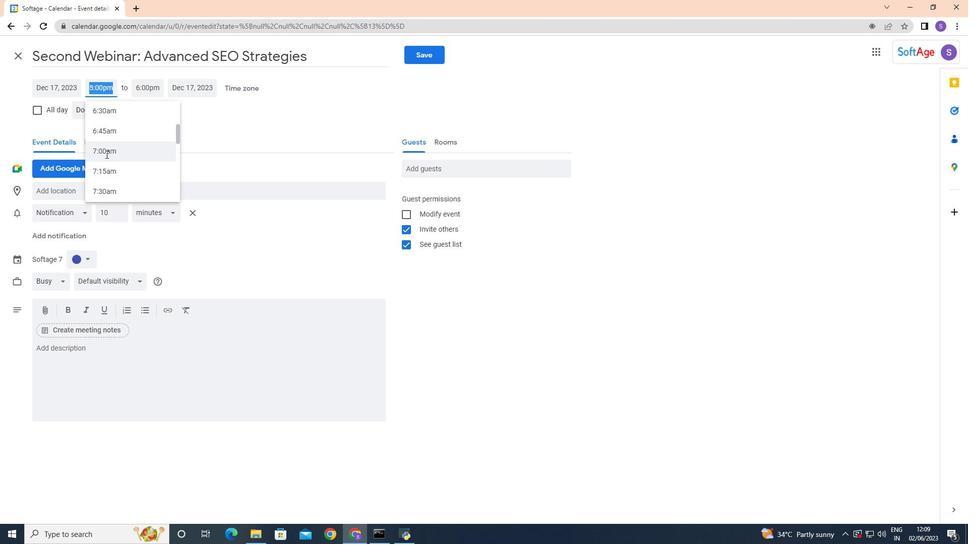 
Action: Mouse moved to (144, 86)
Screenshot: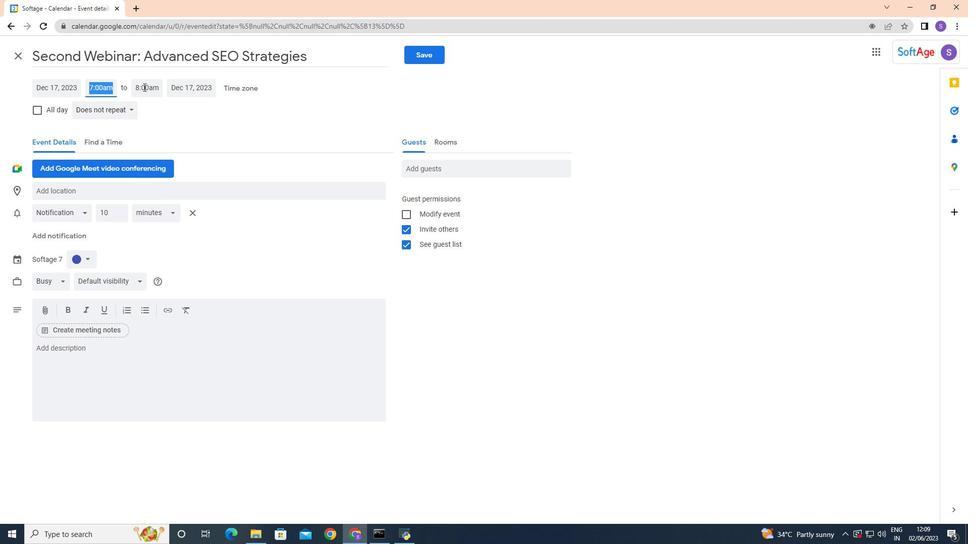 
Action: Mouse pressed left at (144, 86)
Screenshot: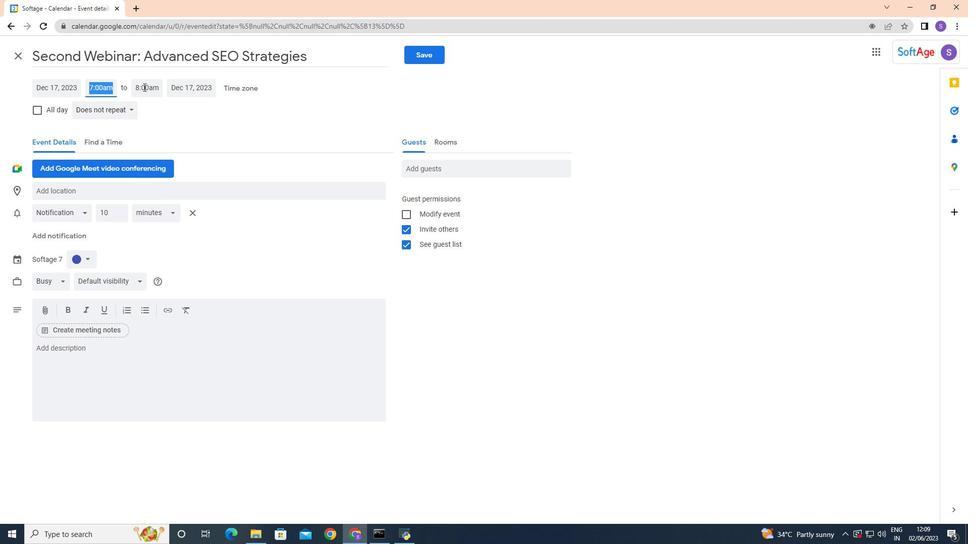 
Action: Mouse moved to (149, 162)
Screenshot: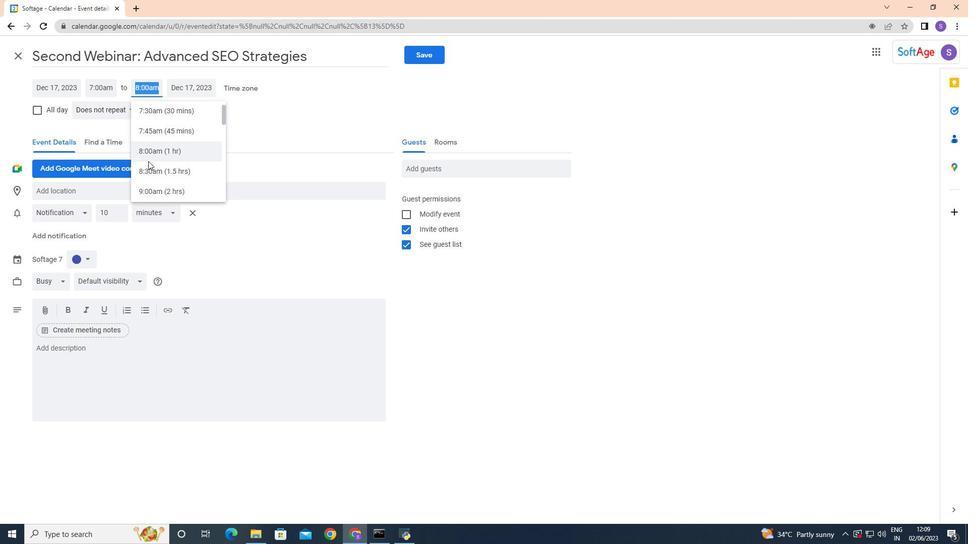 
Action: Mouse scrolled (149, 161) with delta (0, 0)
Screenshot: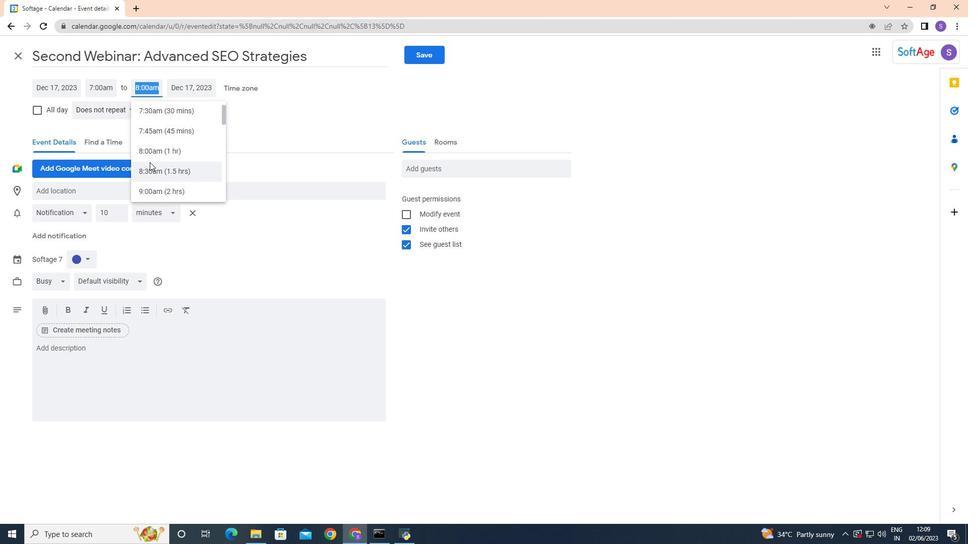 
Action: Mouse moved to (152, 140)
Screenshot: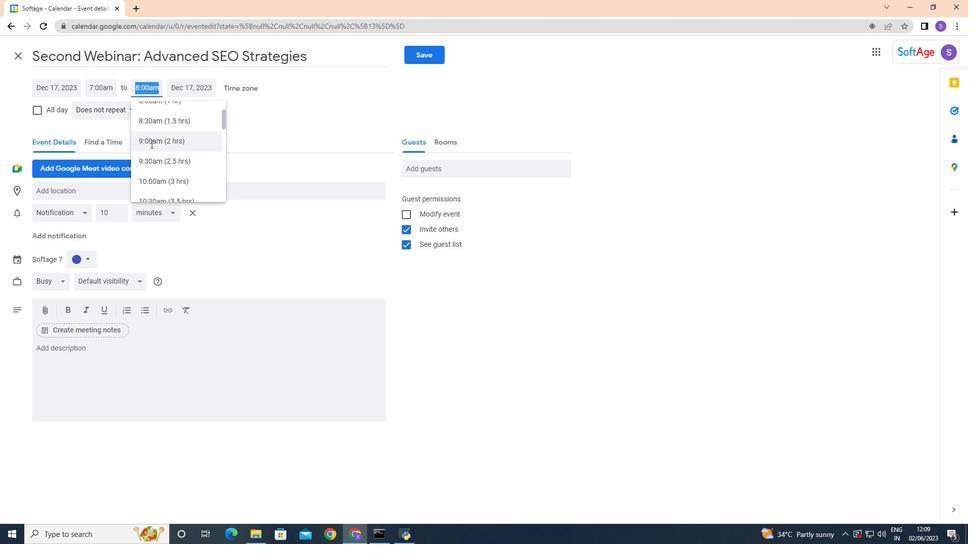 
Action: Mouse pressed left at (152, 140)
Screenshot: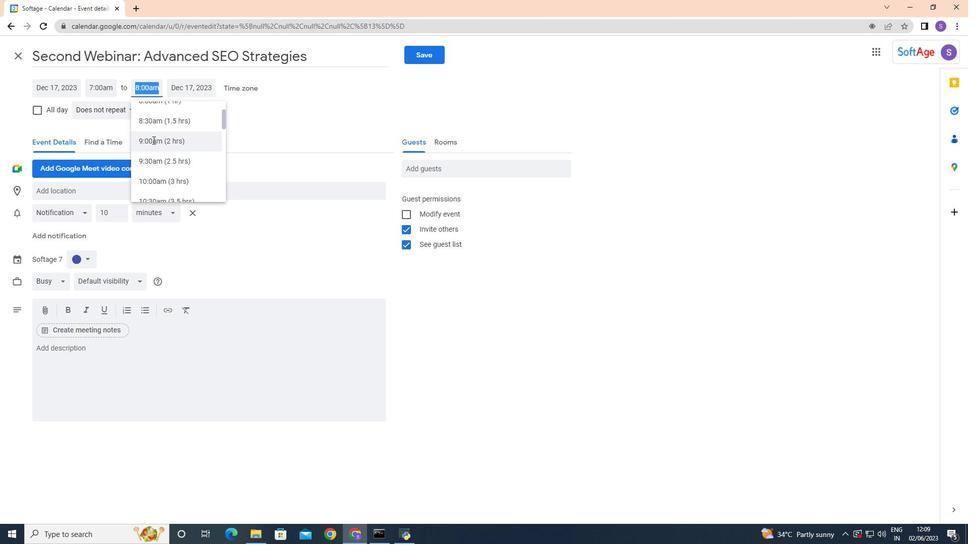 
Action: Mouse moved to (68, 352)
Screenshot: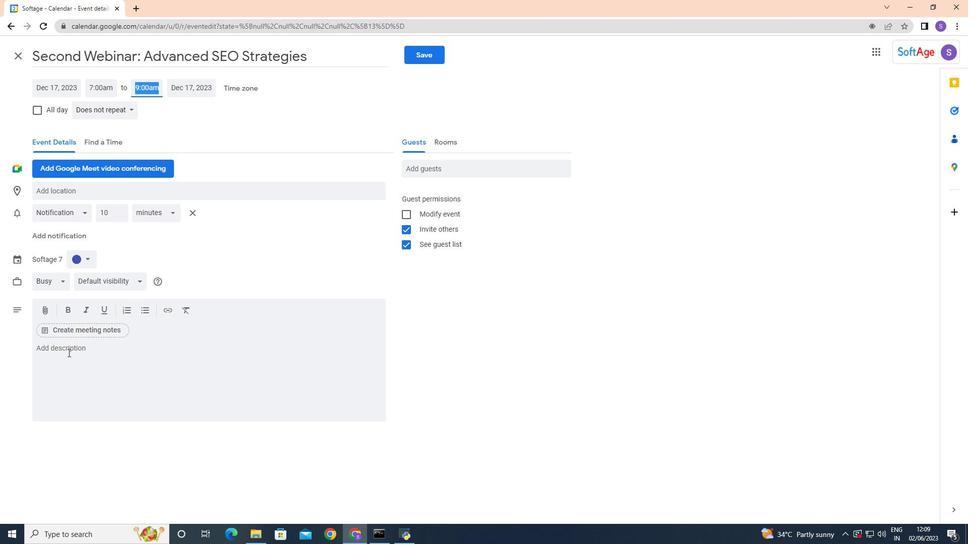 
Action: Mouse pressed left at (68, 352)
Screenshot: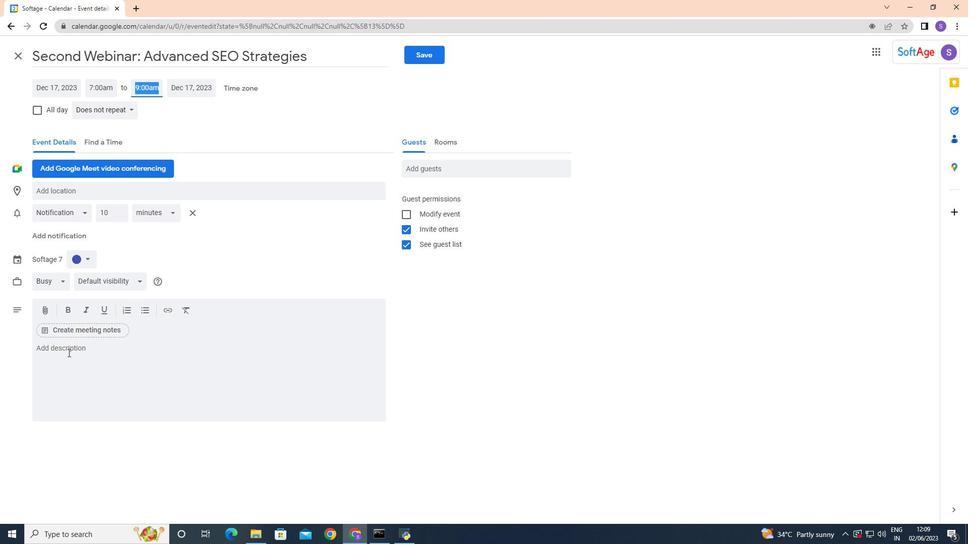 
Action: Key pressed <Key.shift><Key.shift>The<Key.space><Key.caps_lock>I<Key.caps_lock>ndustry<Key.space><Key.caps_lock>SU<Key.caps_lock>mmit<Key.space>is<Key.space>a<Key.space>premier<Key.space>ga
Screenshot: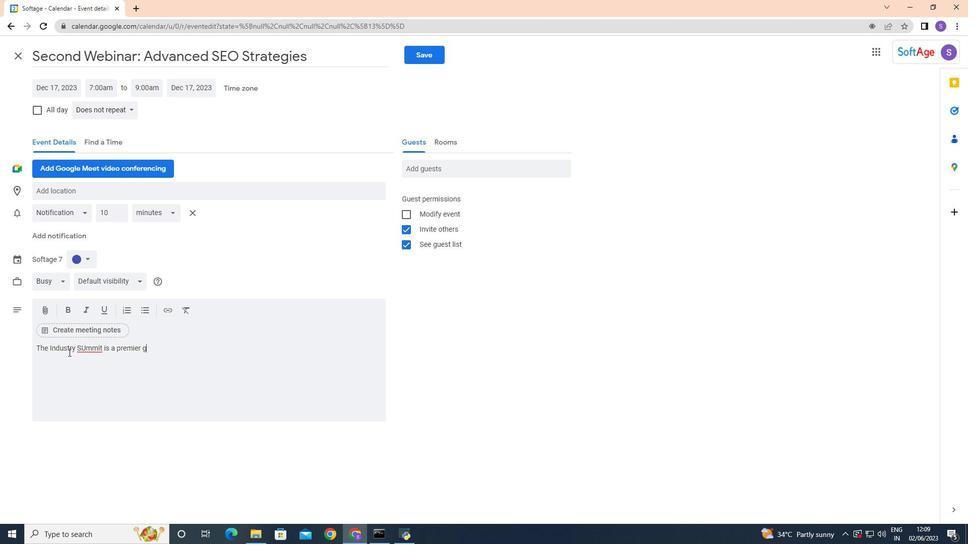 
Action: Mouse moved to (91, 352)
Screenshot: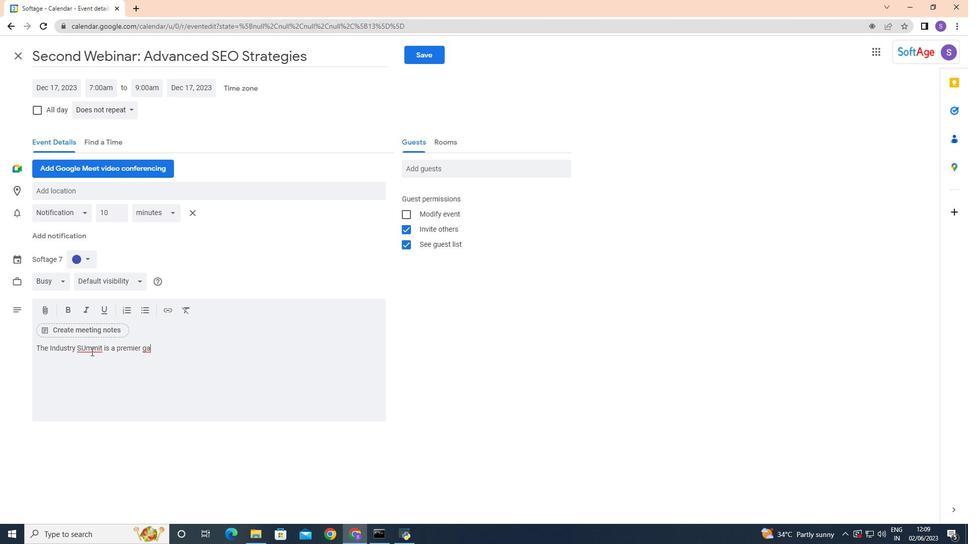 
Action: Mouse pressed right at (91, 352)
Screenshot: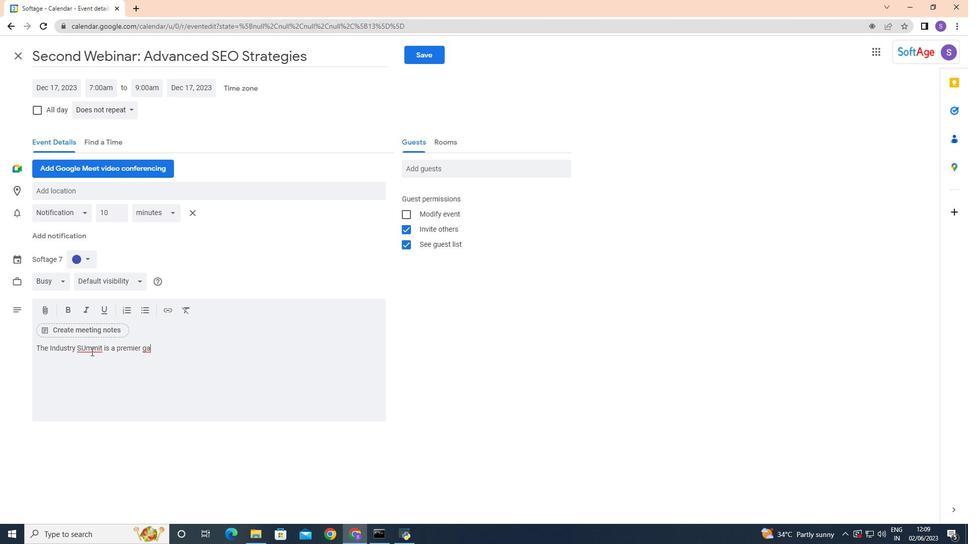 
Action: Mouse moved to (122, 363)
Screenshot: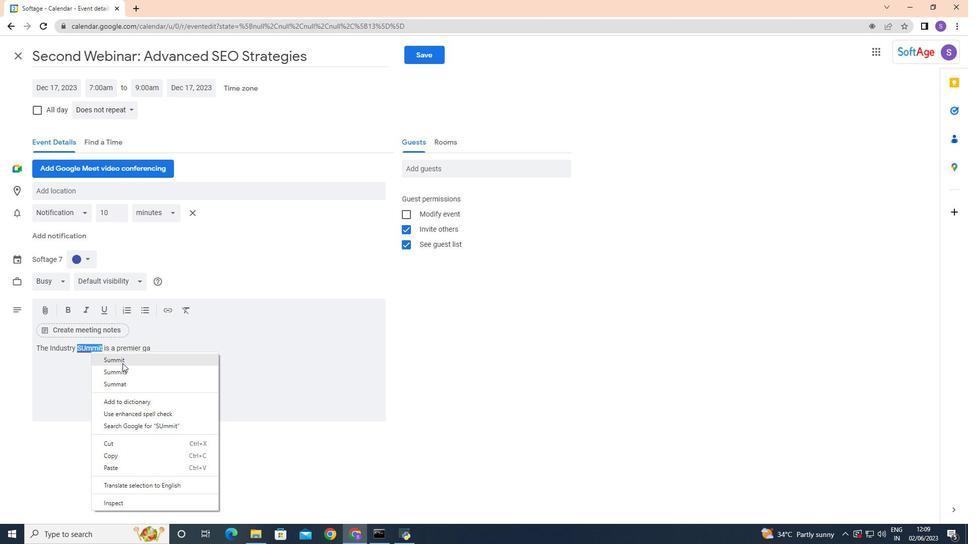 
Action: Mouse pressed left at (122, 363)
Screenshot: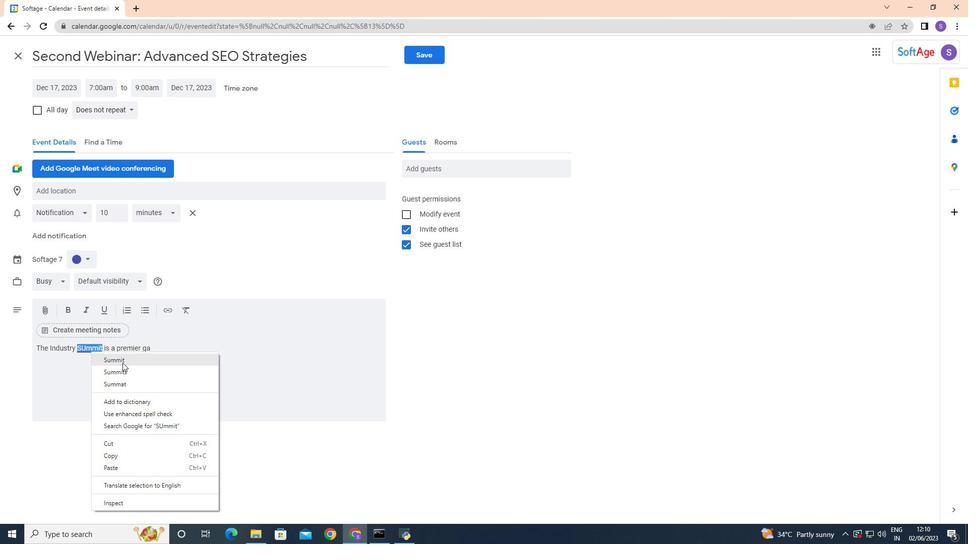 
Action: Mouse moved to (176, 352)
Screenshot: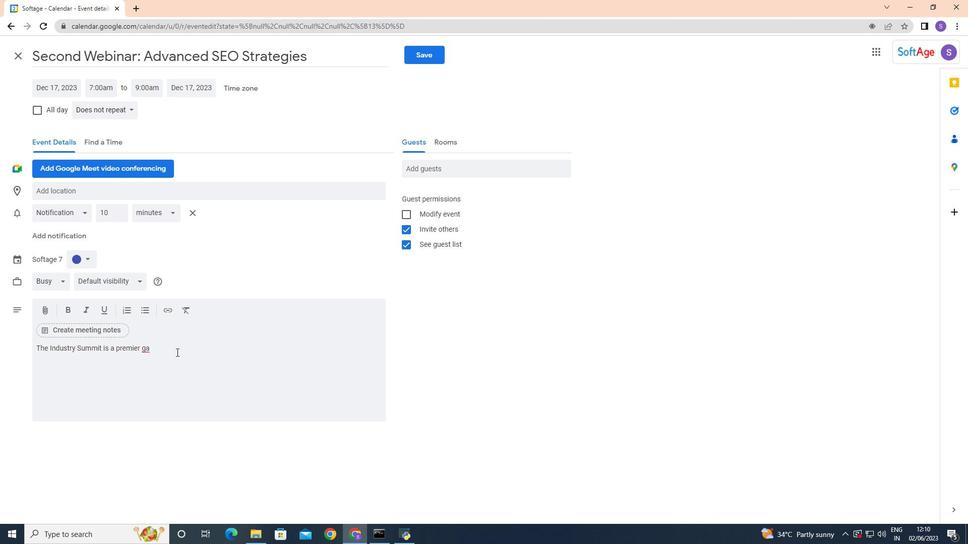
Action: Mouse pressed left at (176, 352)
Screenshot: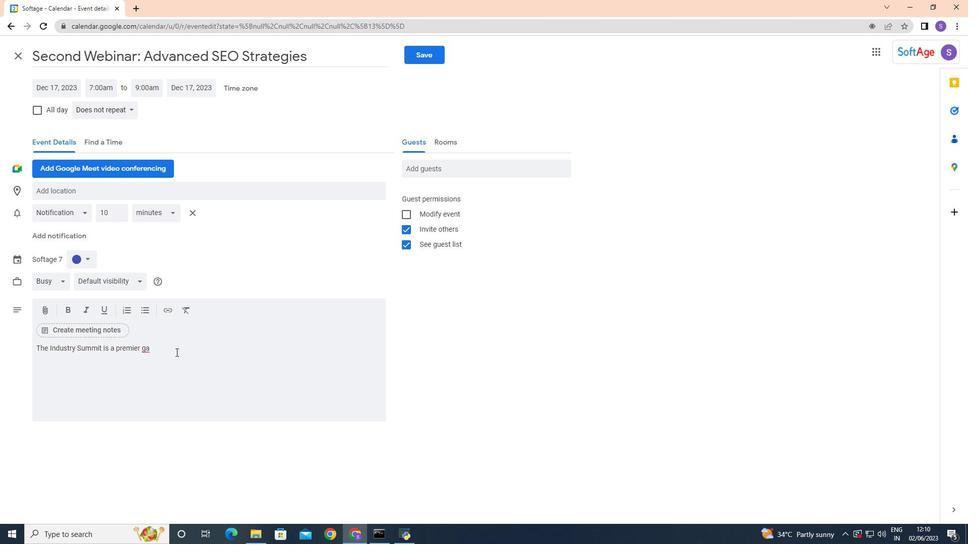 
Action: Mouse moved to (175, 350)
Screenshot: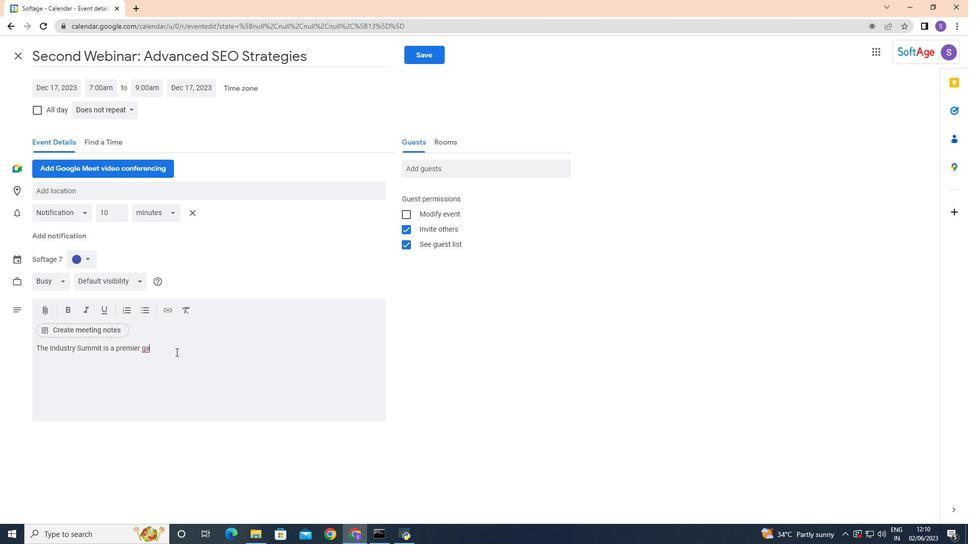 
Action: Key pressed <Key.backspace><Key.backspace>gathering<Key.space>of<Key.space>professionals,<Key.space>experts,<Key.space>and<Key.space>thought<Key.space>leaders<Key.space>in<Key.space>a<Key.space>specific<Key.space>industry<Key.space>or<Key.space>field<Key.space><Key.backspace>.<Key.space><Key.caps_lock>I<Key.caps_lock>t<Key.caps_lock><Key.caps_lock><Key.space>serves<Key.space>as<Key.space>a<Key.space>platform<Key.space>for<Key.space>networking<Key.space><Key.backspace>,<Key.space>
Screenshot: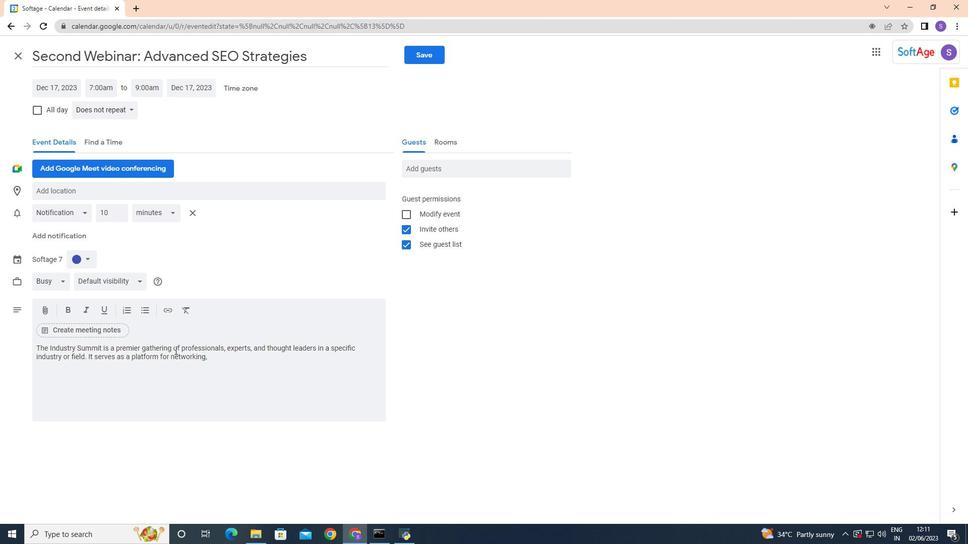 
Action: Mouse moved to (189, 380)
Screenshot: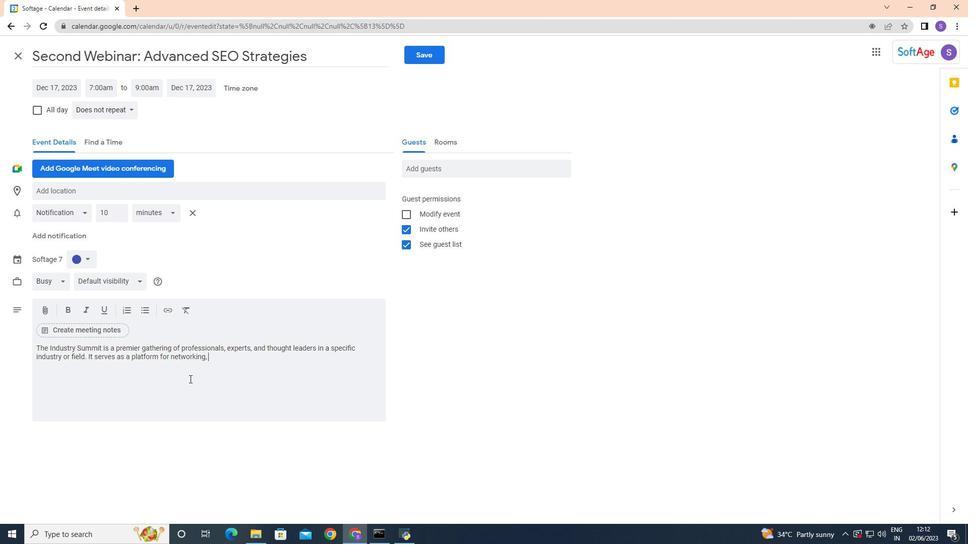 
Action: Key pressed <Key.space>knowledge<Key.space>sharing<Key.space><Key.backspace>,<Key.space>and<Key.space>collaboration,<Key.space>bringing<Key.space>togrther<Key.space>key<Key.space>stakehol
Screenshot: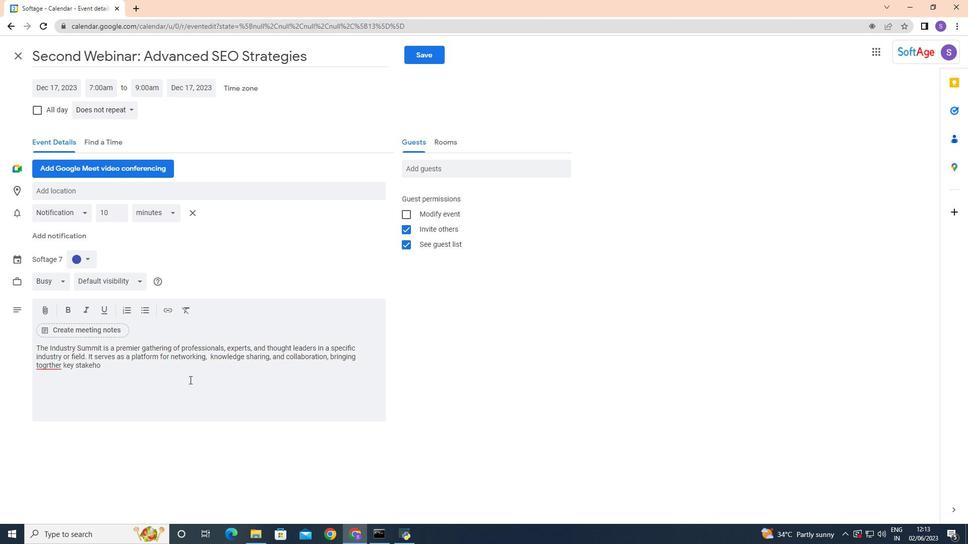 
Action: Mouse moved to (58, 365)
Screenshot: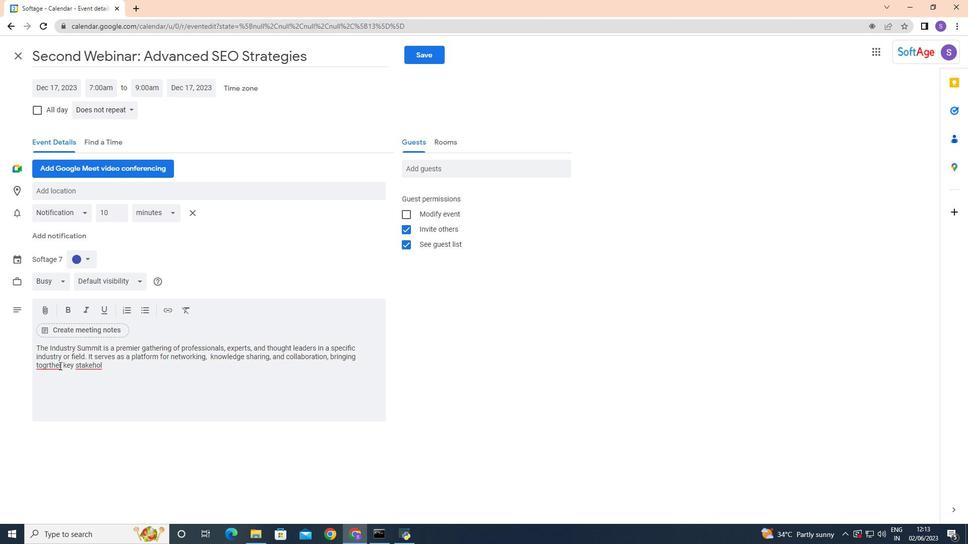 
Action: Mouse pressed right at (58, 365)
Screenshot: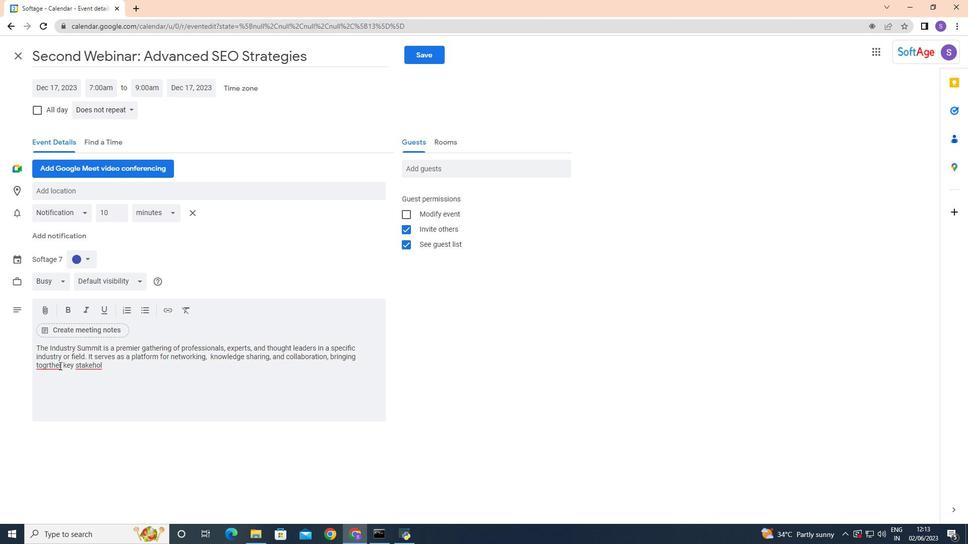 
Action: Mouse moved to (93, 217)
Screenshot: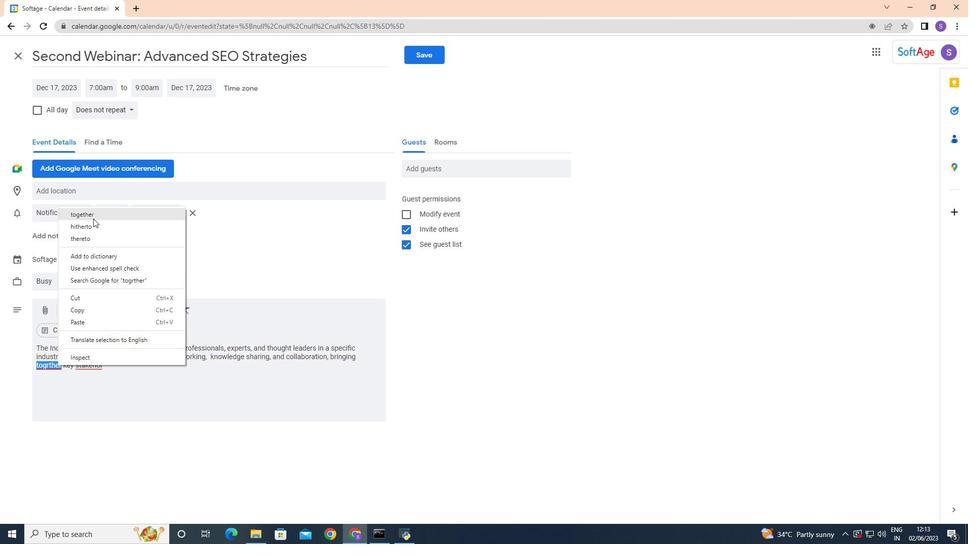
Action: Mouse pressed left at (93, 217)
Screenshot: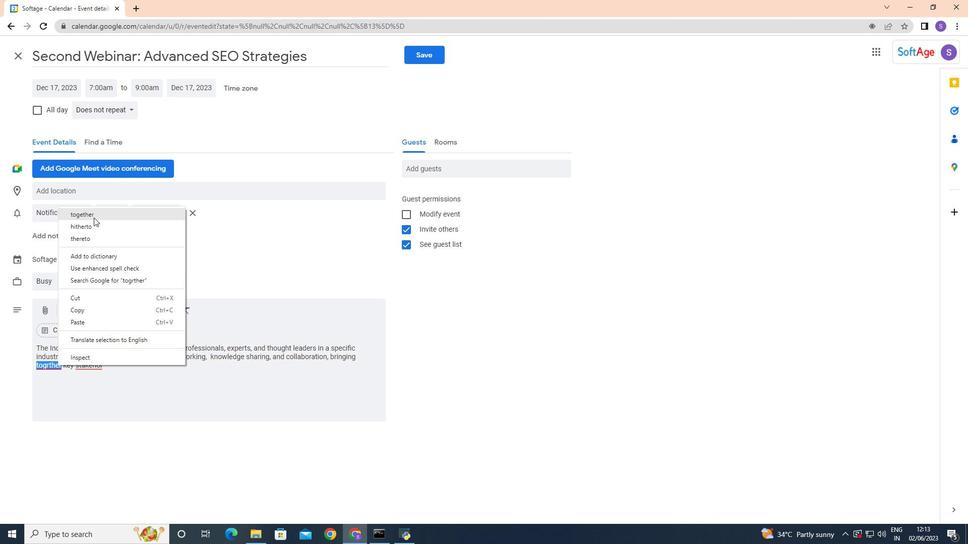 
Action: Mouse moved to (117, 364)
Screenshot: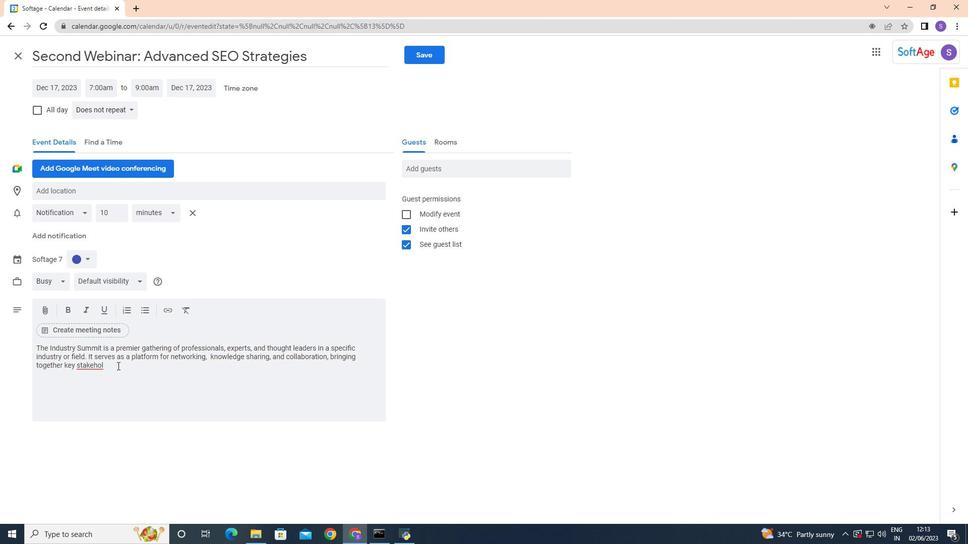 
Action: Mouse pressed left at (117, 364)
Screenshot: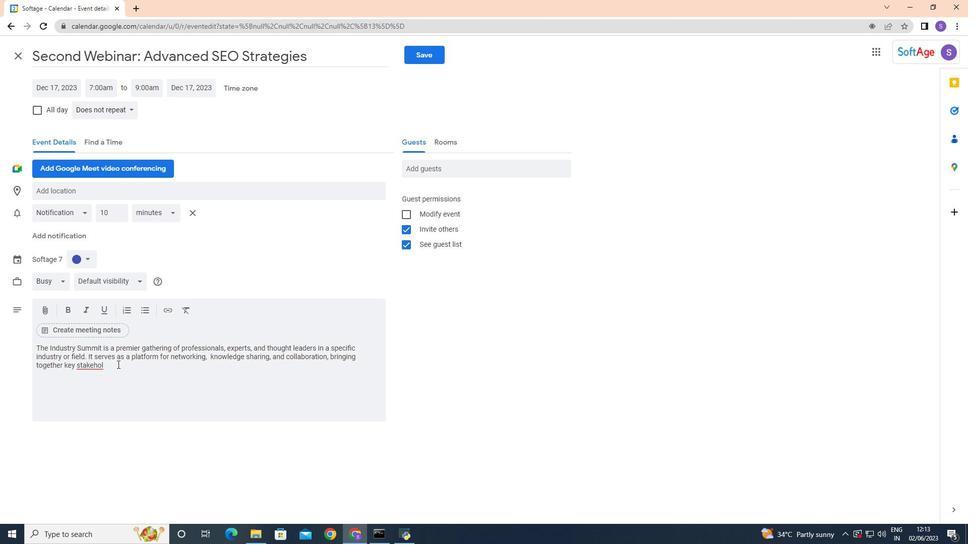 
Action: Mouse moved to (111, 365)
Screenshot: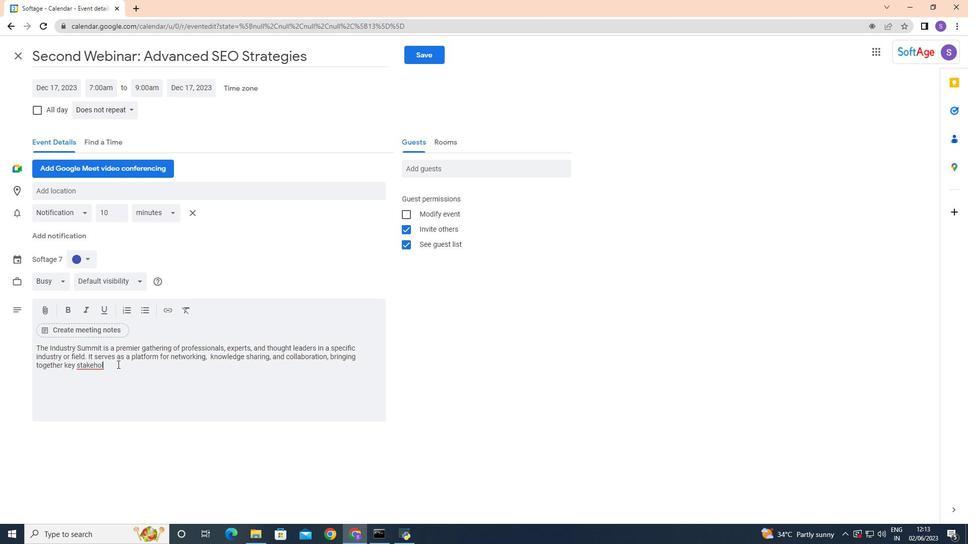 
Action: Key pressed l<Key.backspace>ders<Key.space>to<Key.space>discuss<Key.space>emerhi<Key.backspace><Key.backspace>ging<Key.space>trends<Key.space><Key.backspace>,<Key.space>challenges,<Key.space>and<Key.space>opportunities<Key.space>within<Key.space>the<Key.space>industry<Key.space><Key.backspace>.
Screenshot: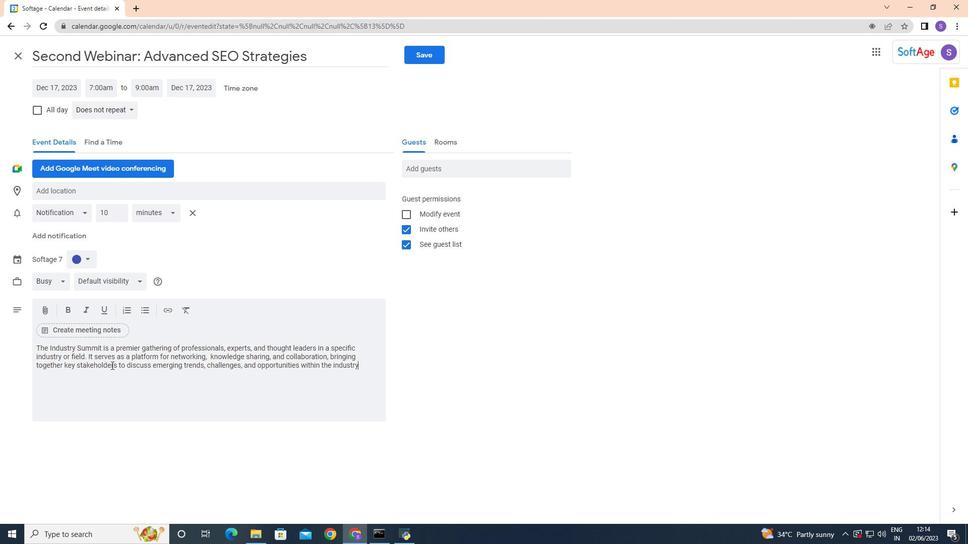 
Action: Mouse moved to (83, 261)
Screenshot: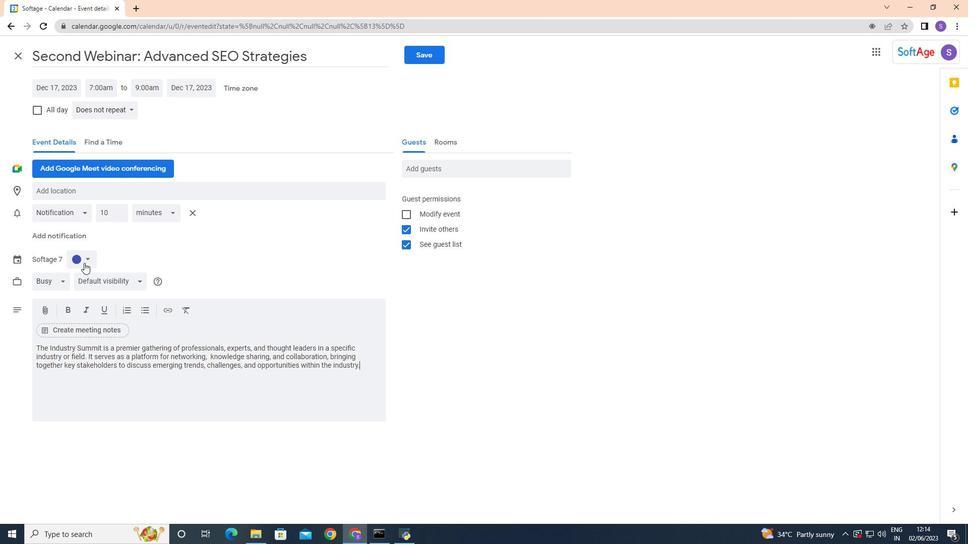 
Action: Mouse pressed left at (83, 261)
Screenshot: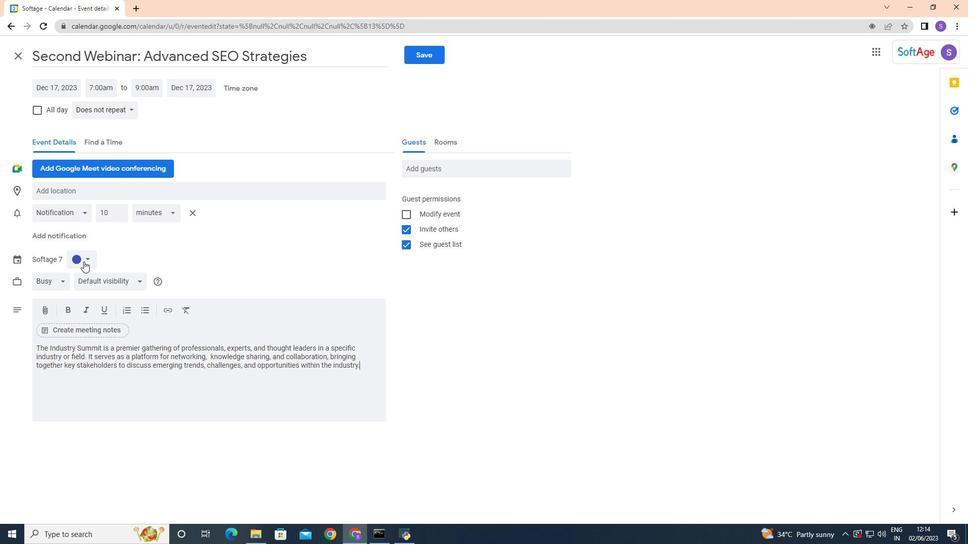 
Action: Mouse moved to (87, 309)
Screenshot: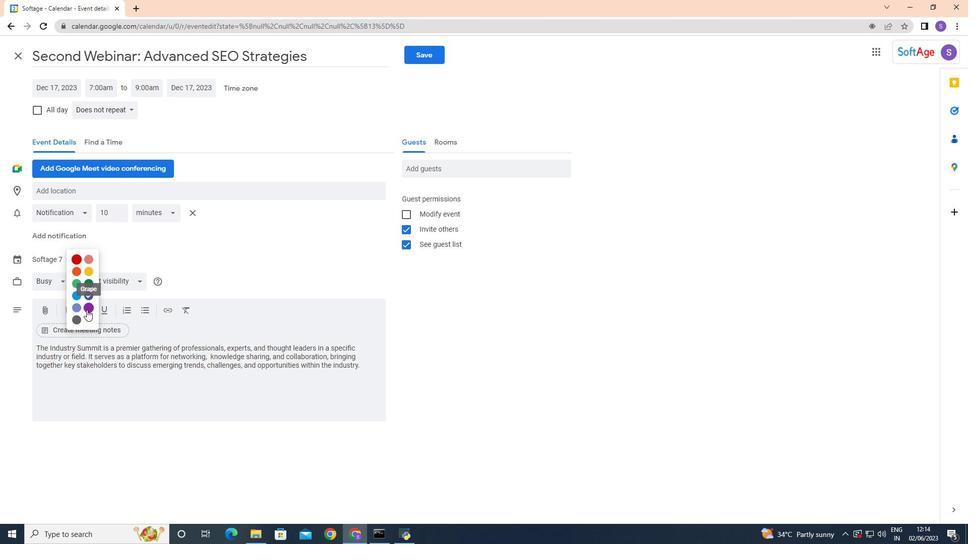 
Action: Mouse pressed left at (87, 309)
Screenshot: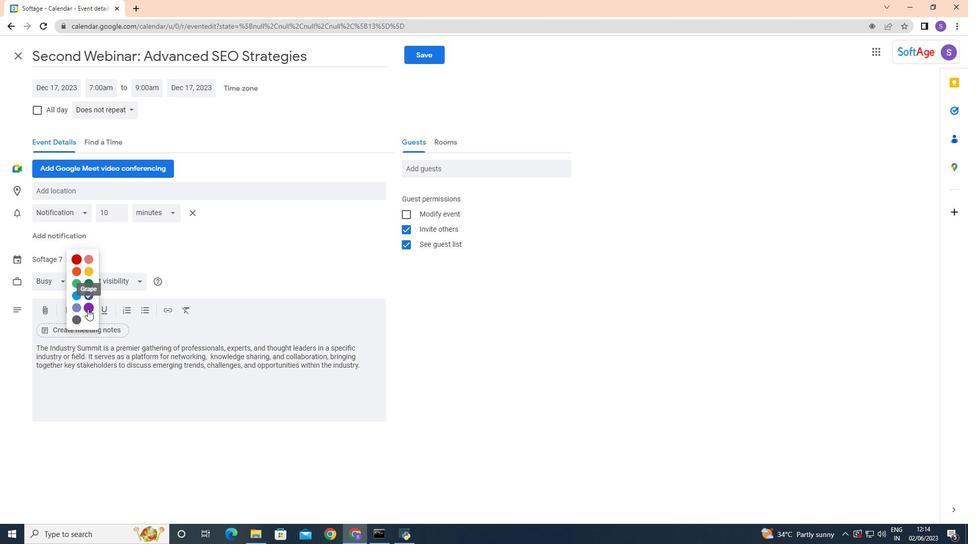 
Action: Mouse moved to (85, 188)
Screenshot: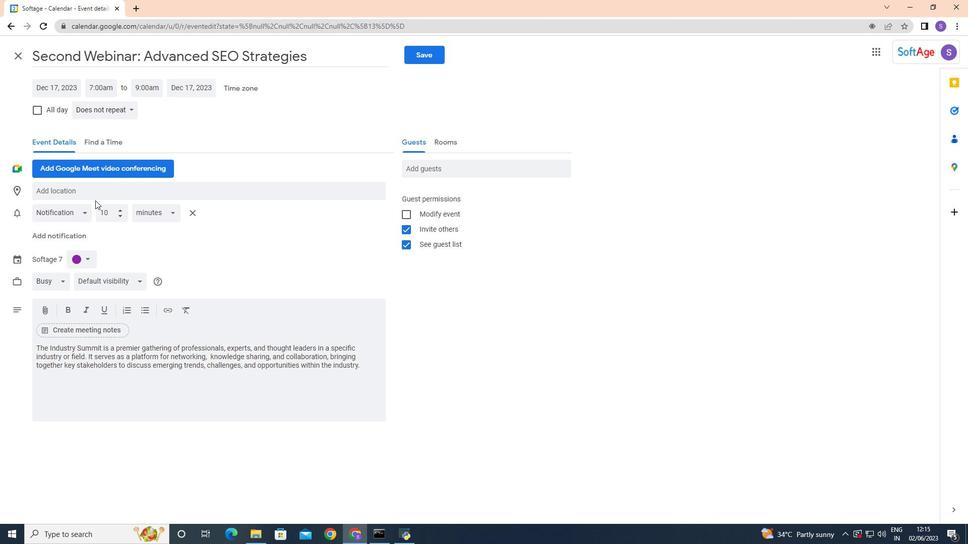 
Action: Mouse pressed left at (85, 188)
Screenshot: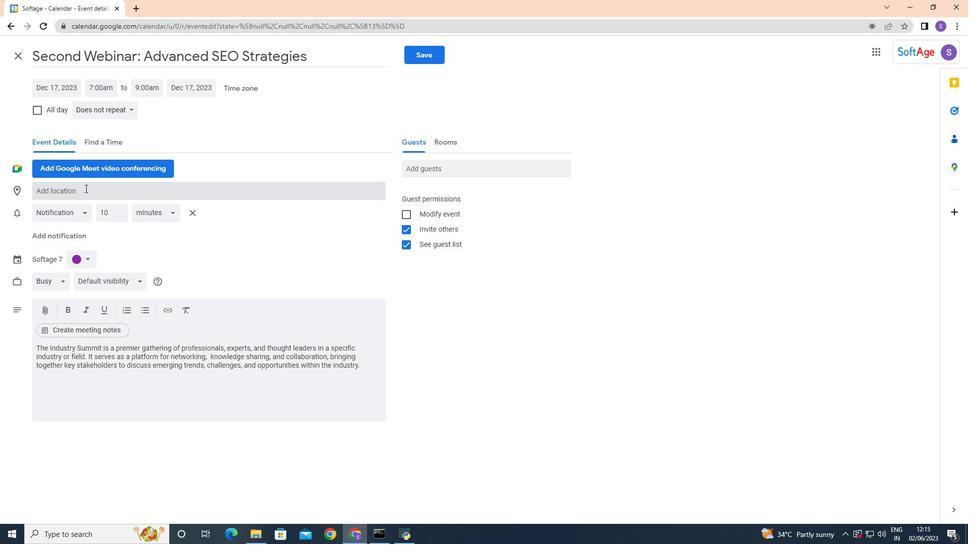 
Action: Key pressed 321<Key.space><Key.shift>Cannes<Key.space><Key.shift>Fillm<Key.space><Key.shift>Festival,<Key.space><Key.shift>V<Key.backspace><Key.shift>Cannes,<Key.space><Key.shift>France
Screenshot: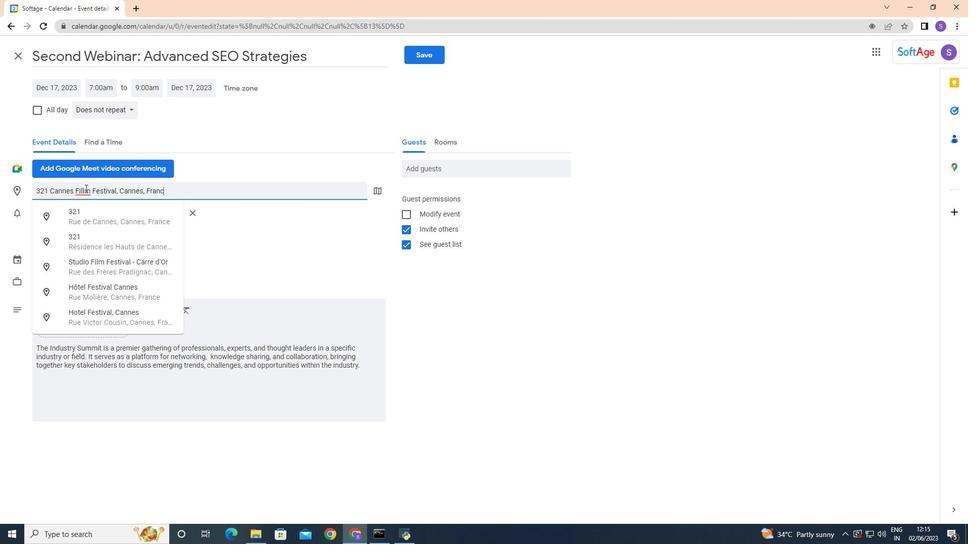 
Action: Mouse moved to (281, 316)
Screenshot: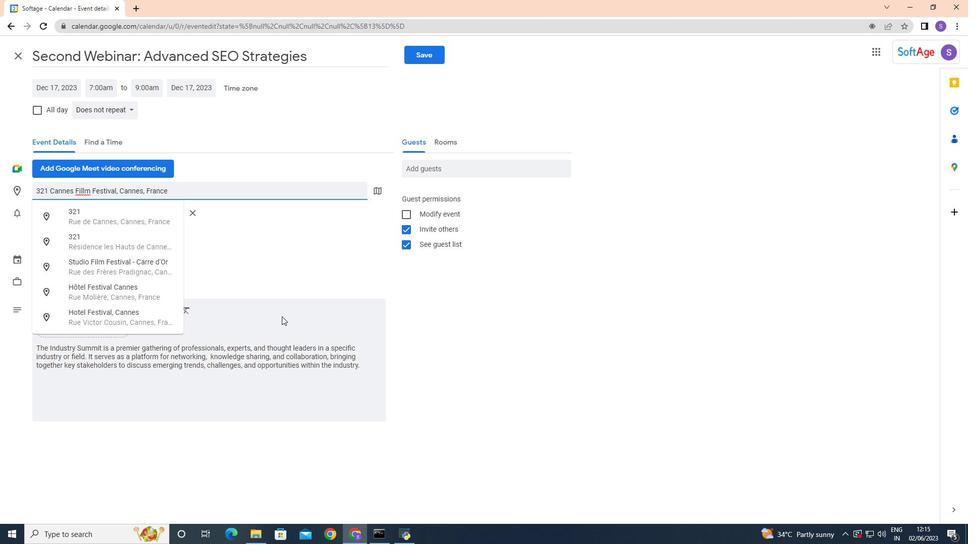 
Action: Mouse pressed left at (281, 316)
Screenshot: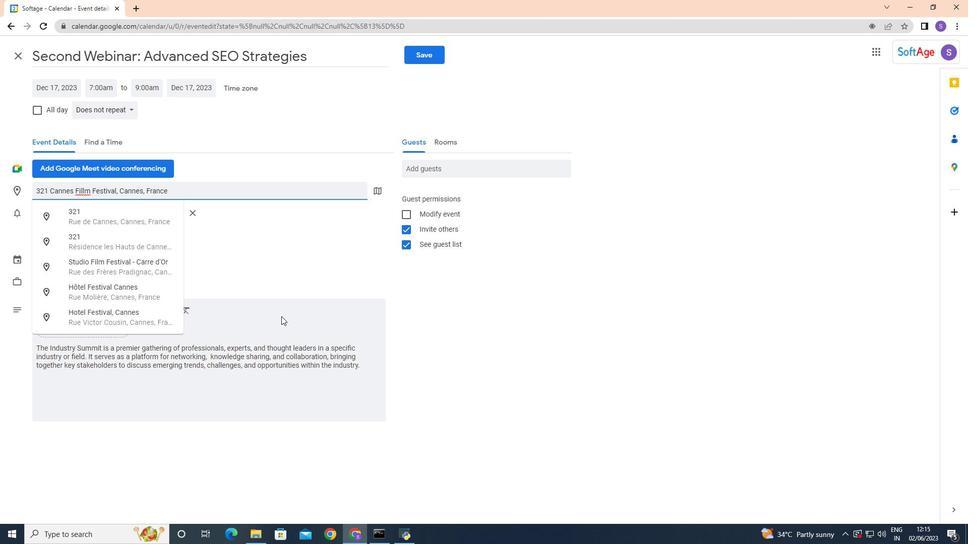 
Action: Mouse moved to (423, 163)
Screenshot: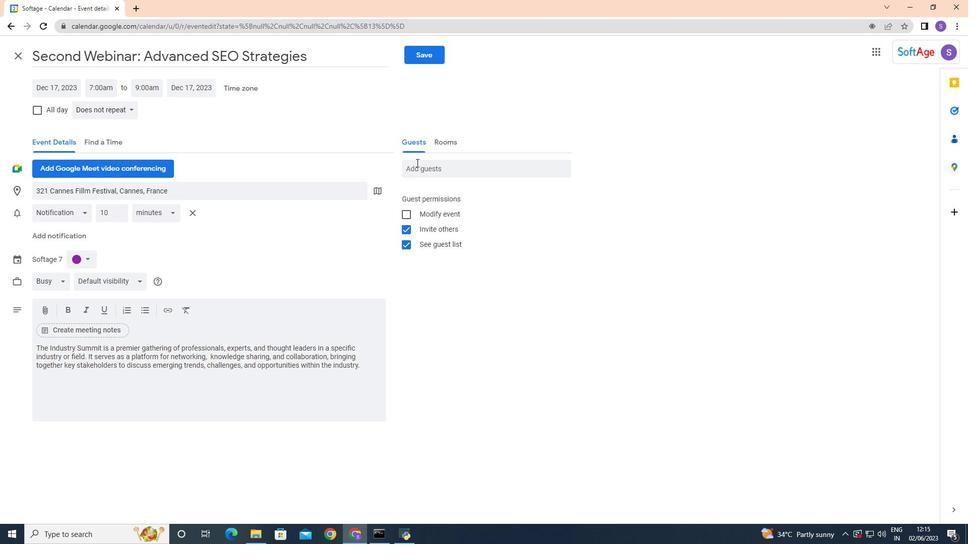 
Action: Mouse pressed left at (423, 163)
Screenshot: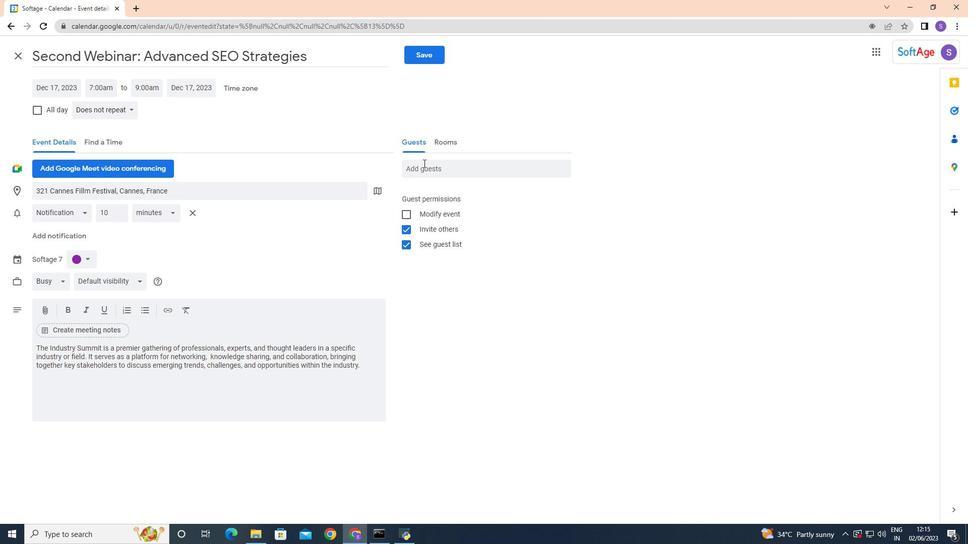 
Action: Key pressed softage.6
Screenshot: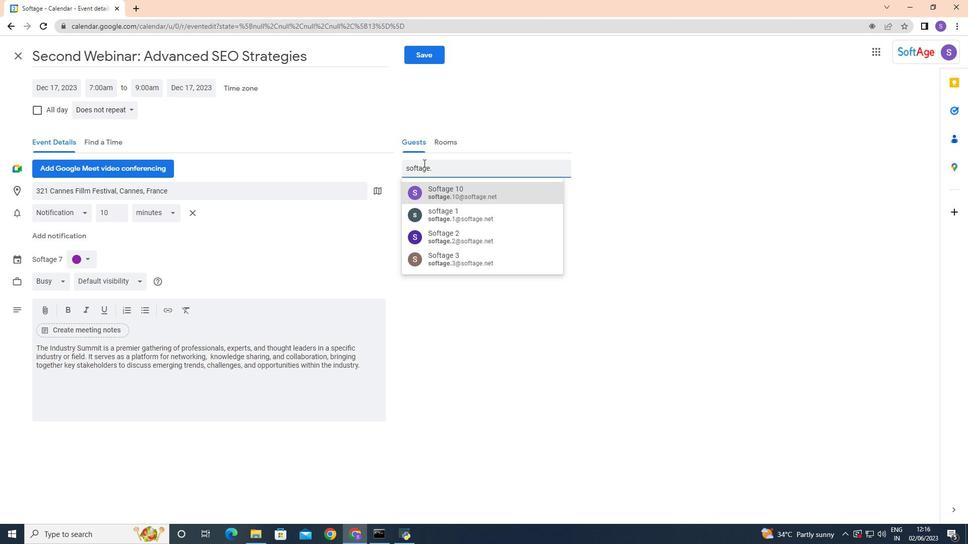 
Action: Mouse moved to (461, 196)
Screenshot: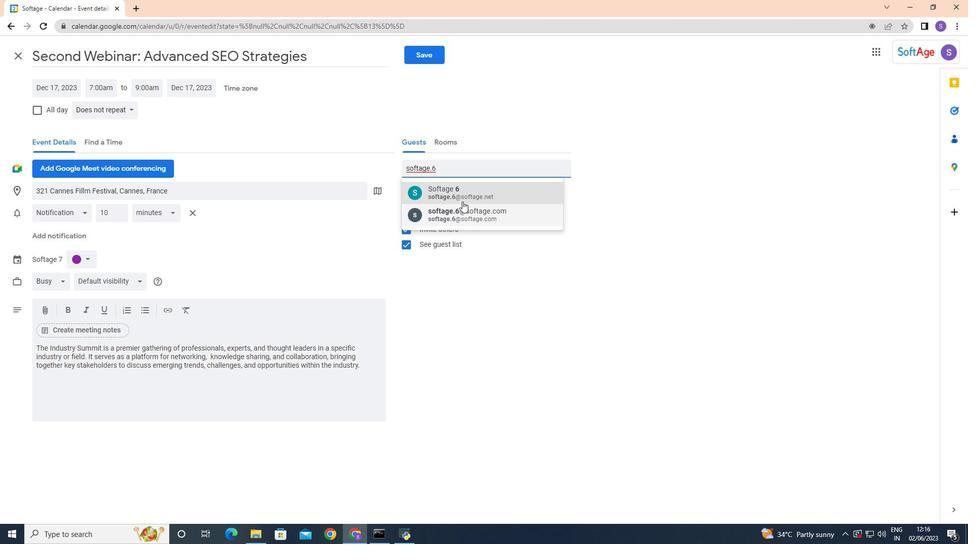 
Action: Mouse pressed left at (461, 196)
Screenshot: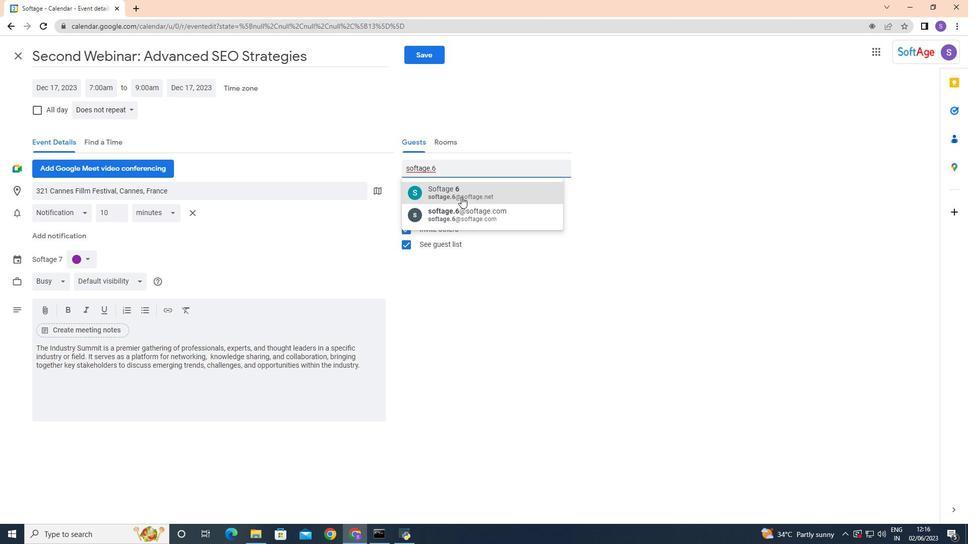 
Action: Mouse moved to (559, 196)
Screenshot: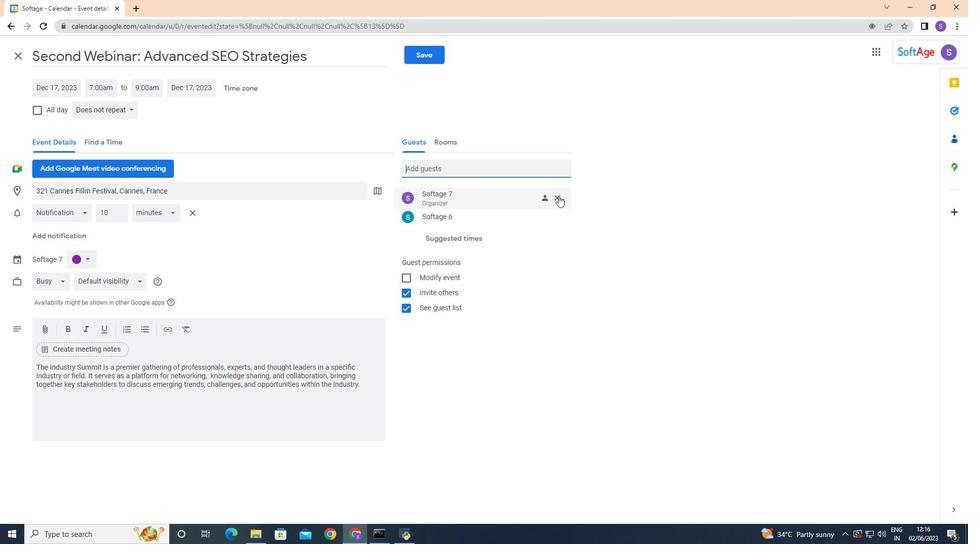 
Action: Mouse pressed left at (559, 196)
Screenshot: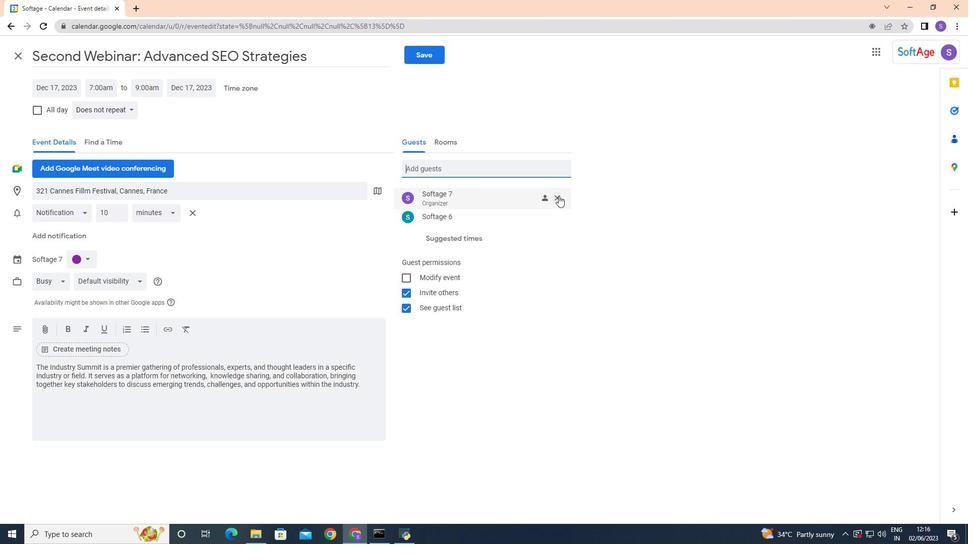 
Action: Mouse moved to (527, 171)
Screenshot: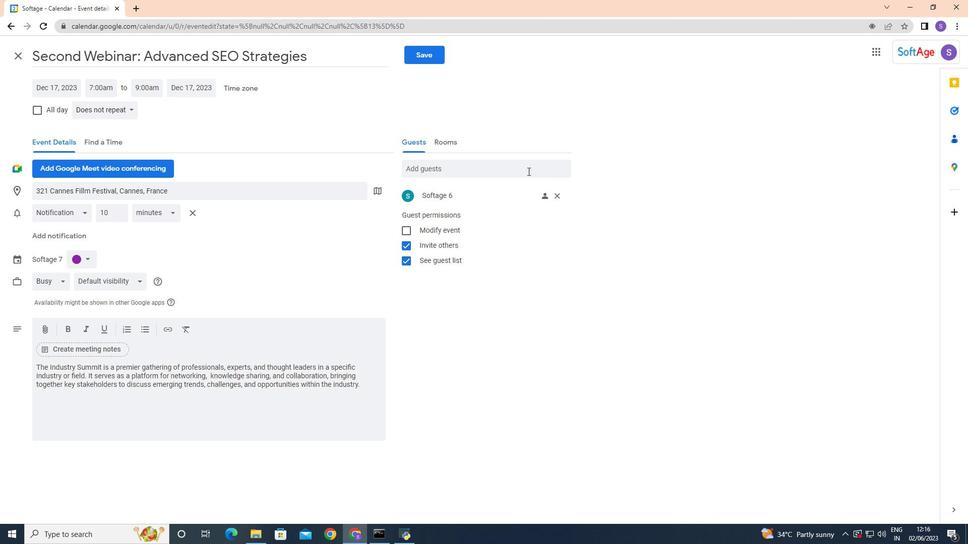 
Action: Mouse pressed left at (527, 171)
Screenshot: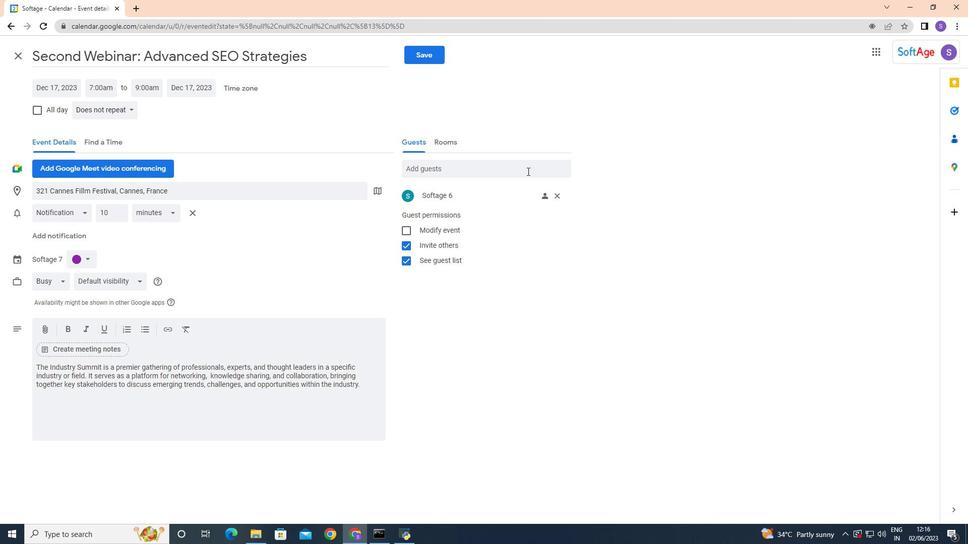 
Action: Mouse moved to (528, 172)
Screenshot: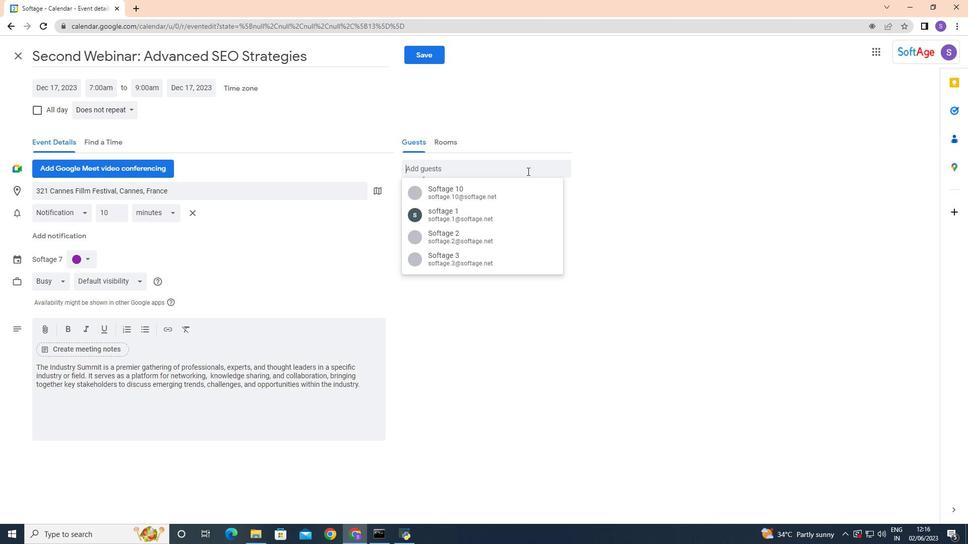 
Action: Key pressed softag
Screenshot: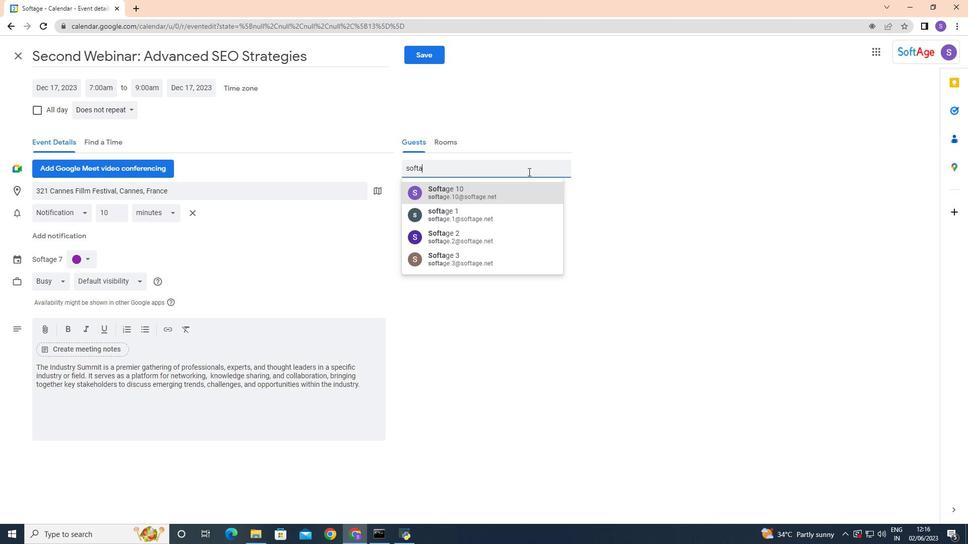 
Action: Mouse moved to (465, 258)
Screenshot: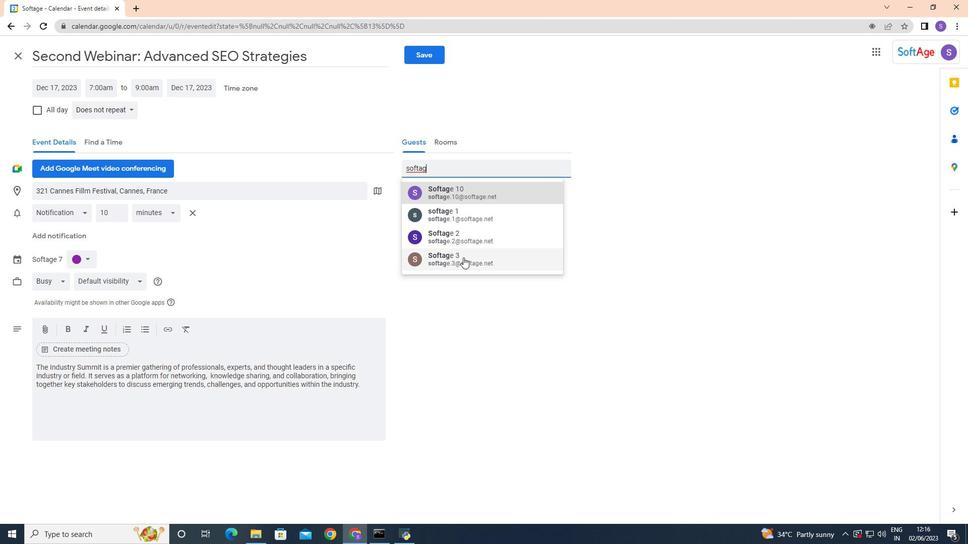 
Action: Key pressed .5
Screenshot: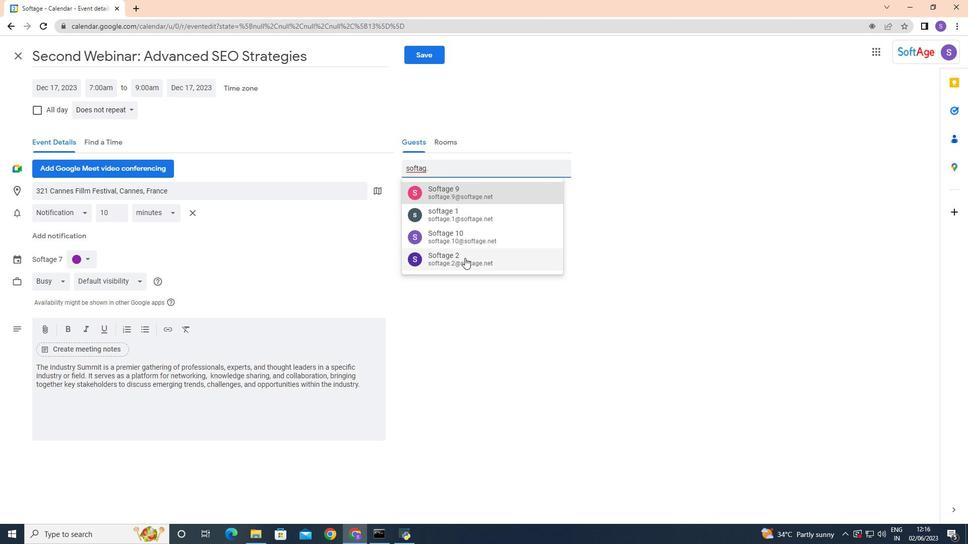 
Action: Mouse moved to (448, 195)
Screenshot: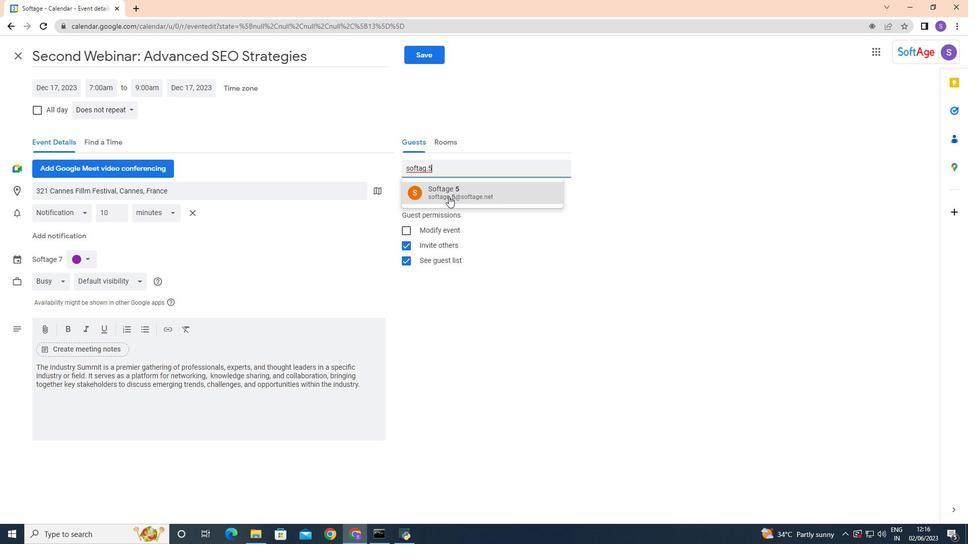 
Action: Mouse pressed left at (448, 195)
Screenshot: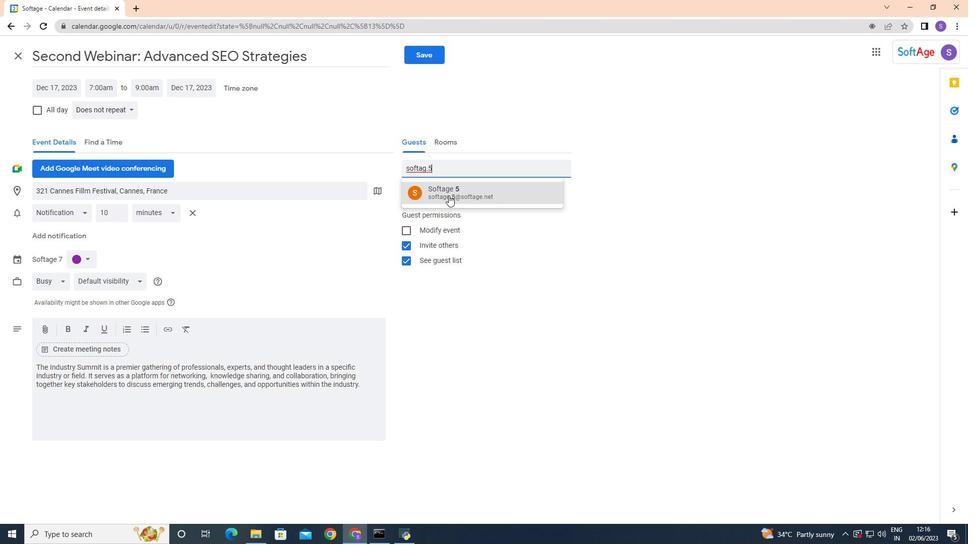 
Action: Mouse moved to (107, 105)
Screenshot: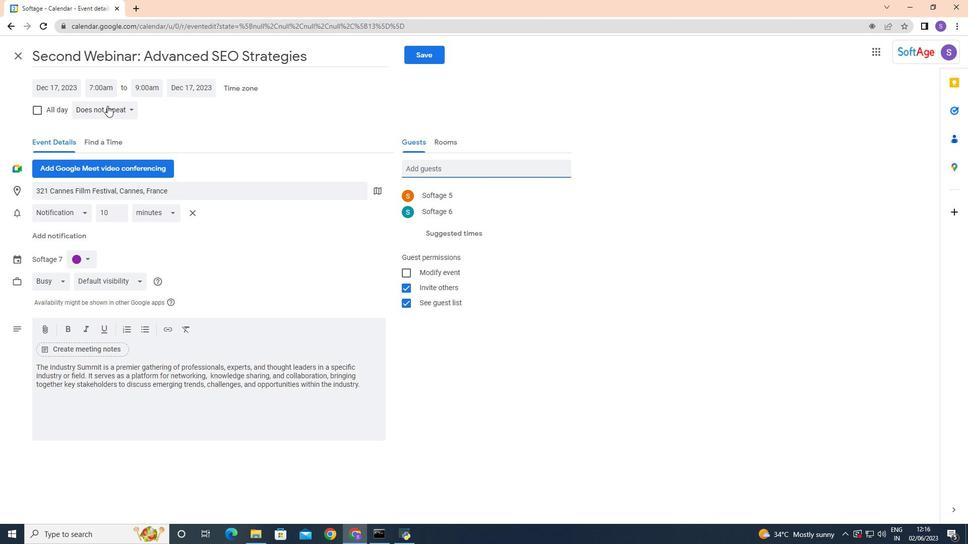 
Action: Mouse pressed left at (107, 105)
Screenshot: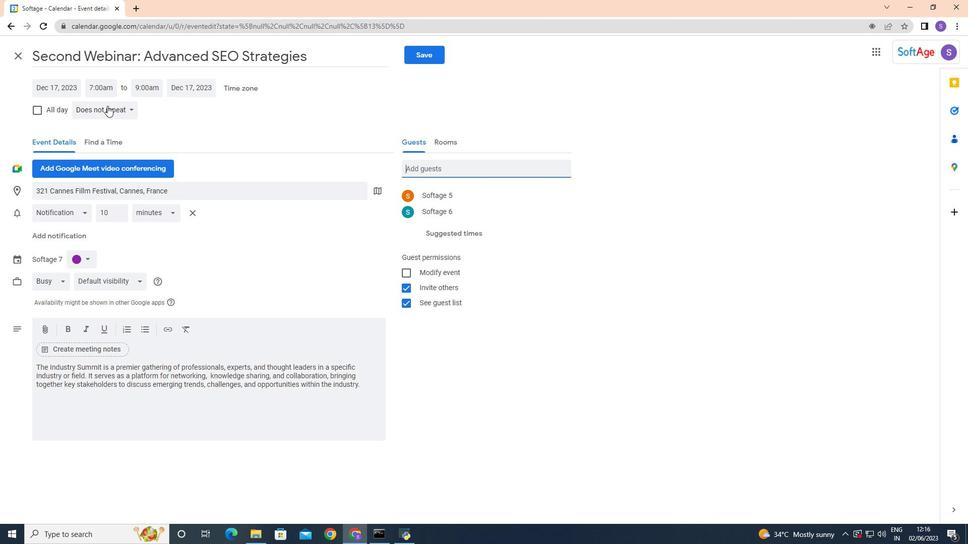 
Action: Mouse moved to (110, 114)
Screenshot: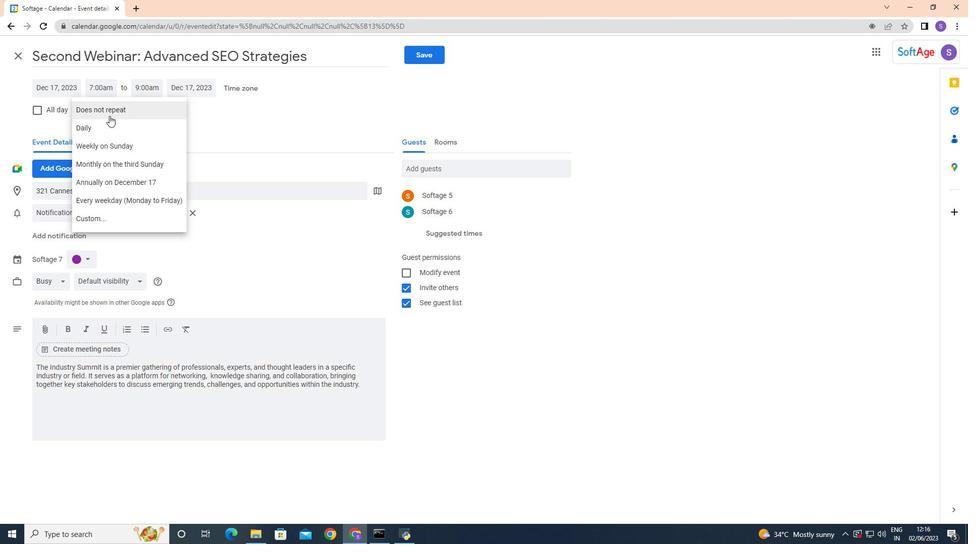 
Action: Mouse pressed left at (110, 114)
Screenshot: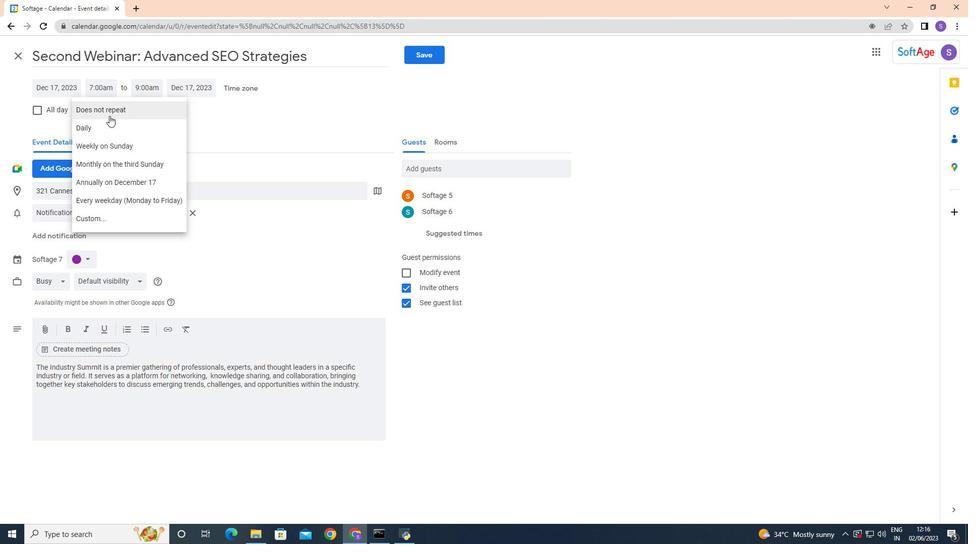 
Action: Mouse moved to (236, 135)
Screenshot: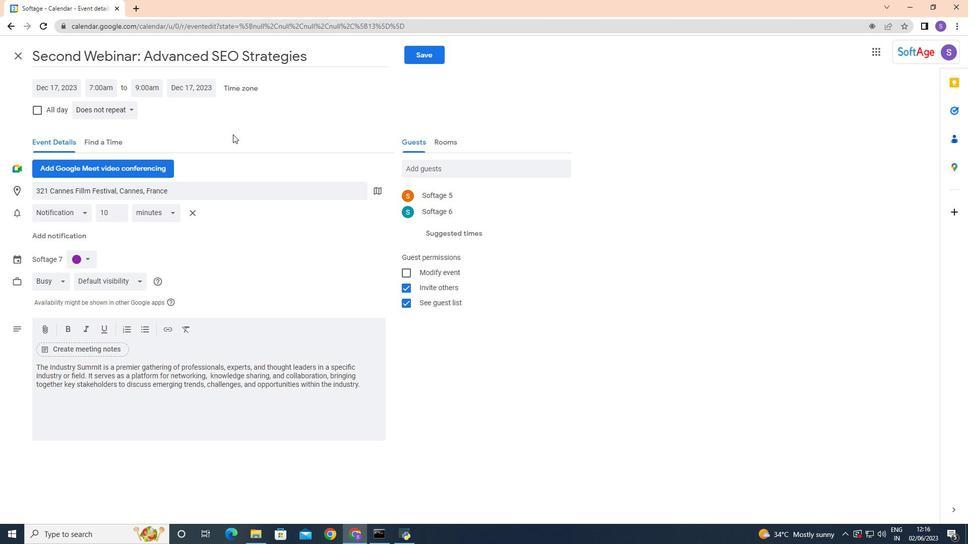 
Action: Mouse pressed left at (236, 135)
Screenshot: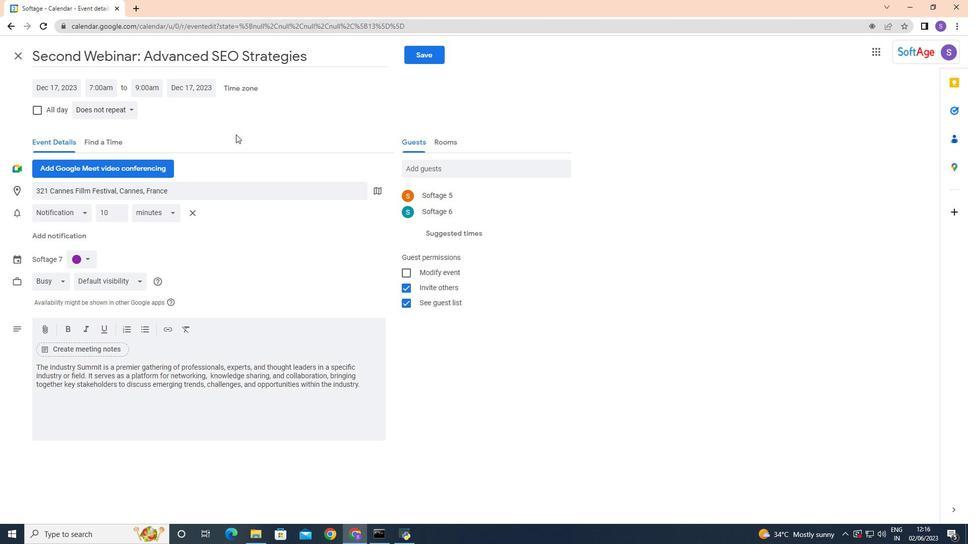 
Action: Mouse moved to (286, 348)
Screenshot: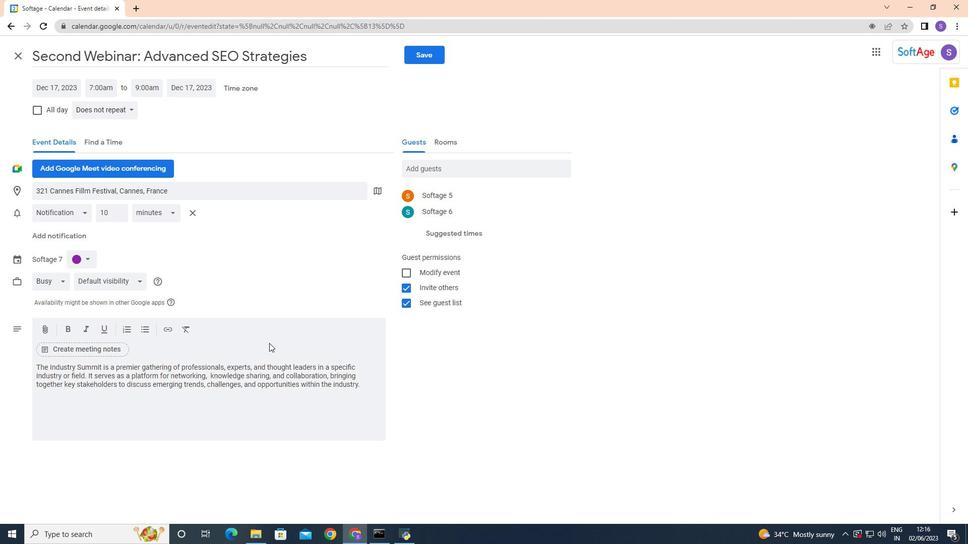 
